 Task: Find connections with filter location Naini Tāl with filter topic #indiawith filter profile language French with filter current company MyOperator with filter school Dyal Singh College with filter industry Communications Equipment Manufacturing with filter service category Life Insurance with filter keywords title Bookkeeper
Action: Mouse moved to (476, 76)
Screenshot: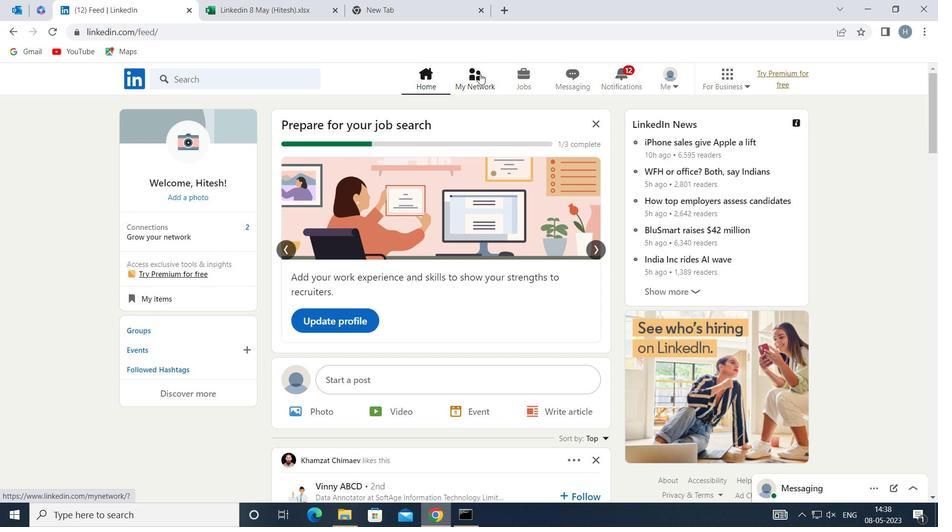 
Action: Mouse pressed left at (476, 76)
Screenshot: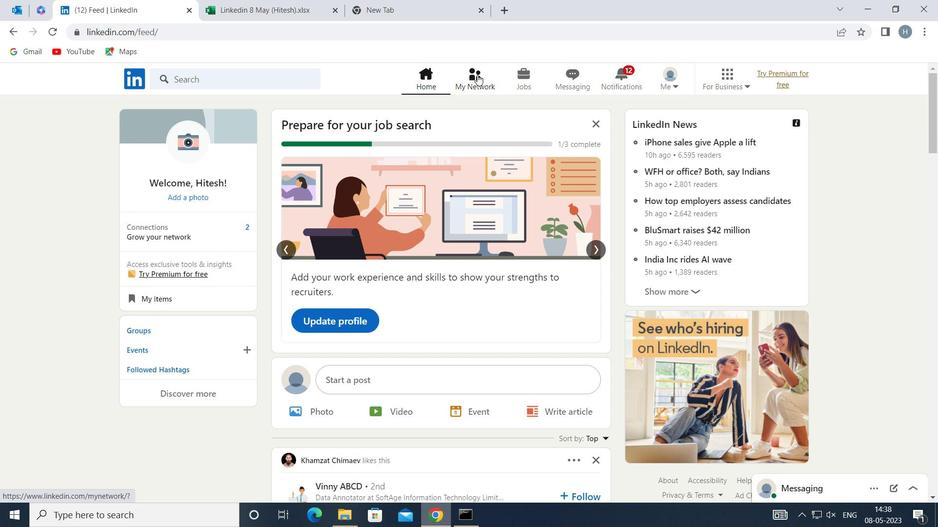 
Action: Mouse moved to (258, 146)
Screenshot: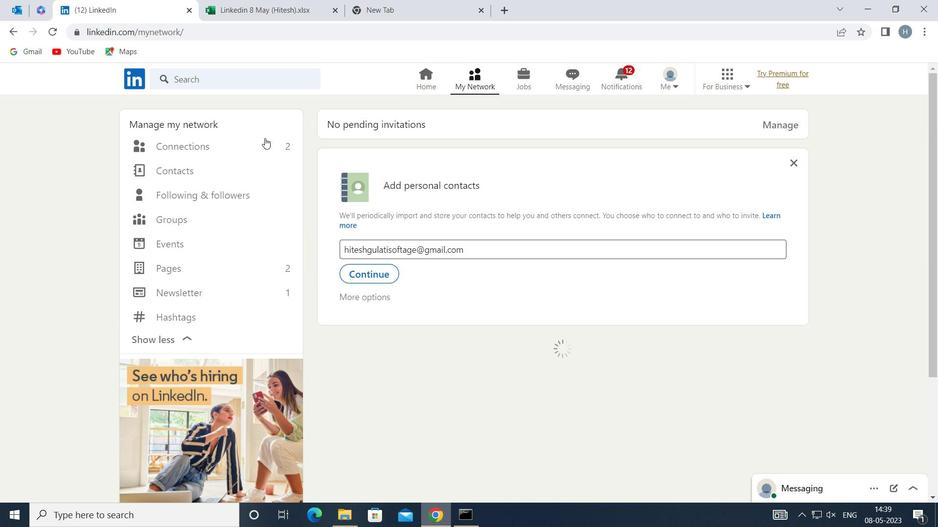 
Action: Mouse pressed left at (258, 146)
Screenshot: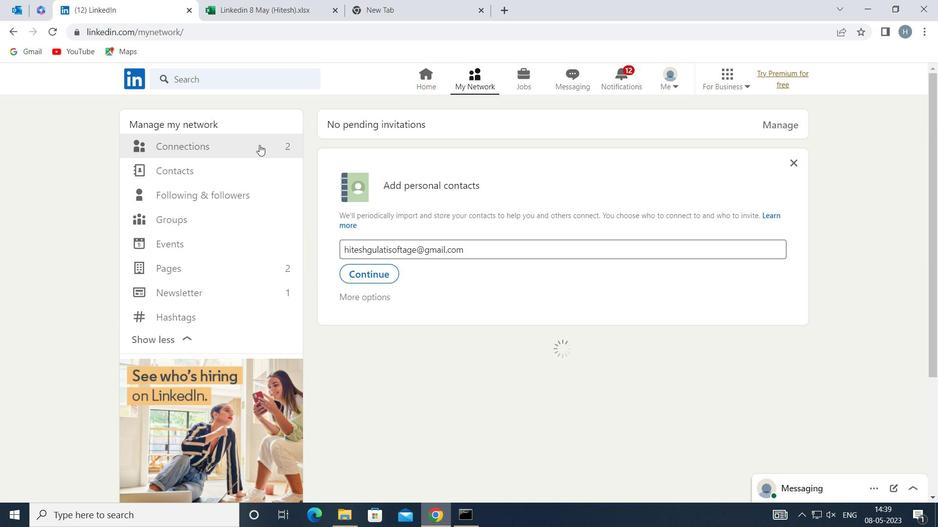 
Action: Mouse moved to (550, 147)
Screenshot: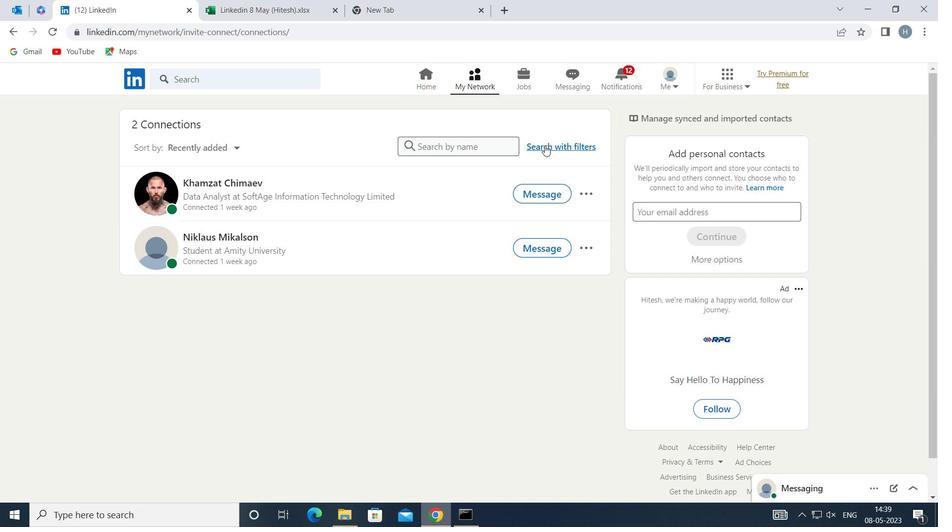 
Action: Mouse pressed left at (550, 147)
Screenshot: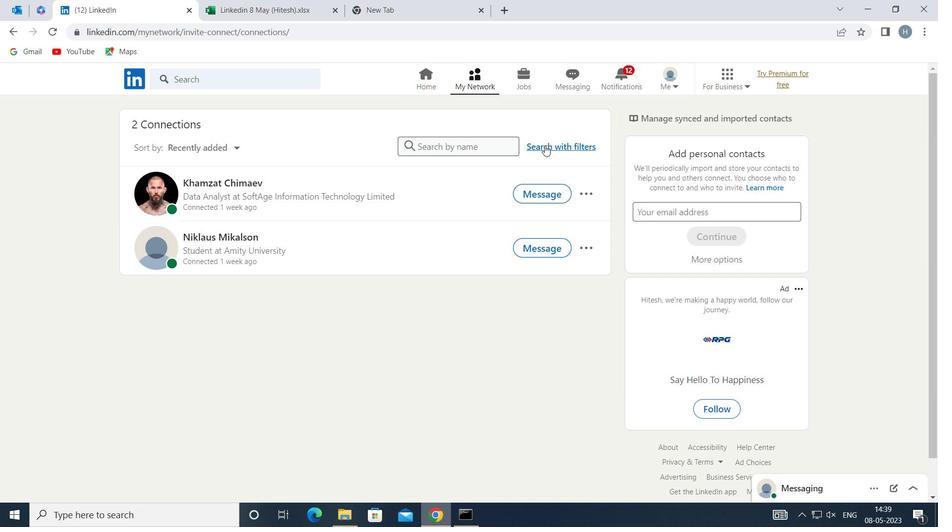 
Action: Mouse moved to (510, 113)
Screenshot: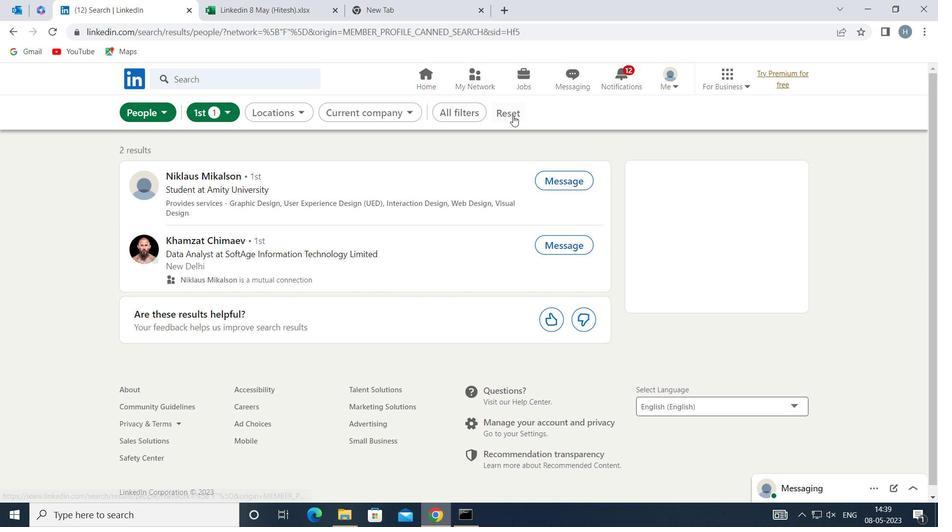 
Action: Mouse pressed left at (510, 113)
Screenshot: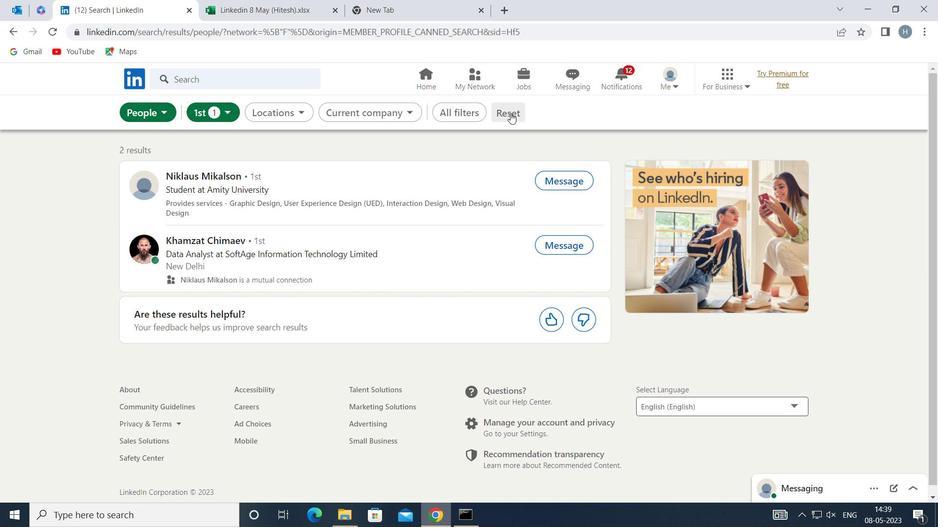 
Action: Mouse moved to (501, 111)
Screenshot: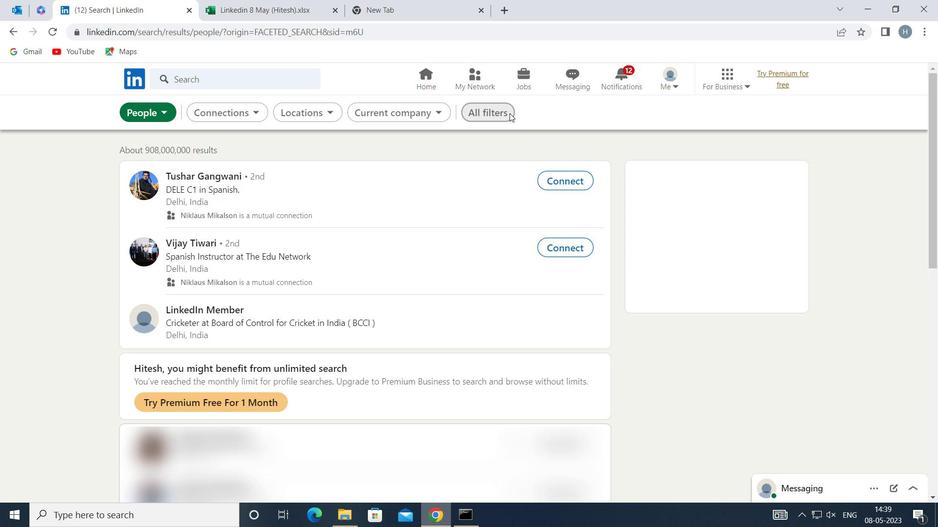 
Action: Mouse pressed left at (501, 111)
Screenshot: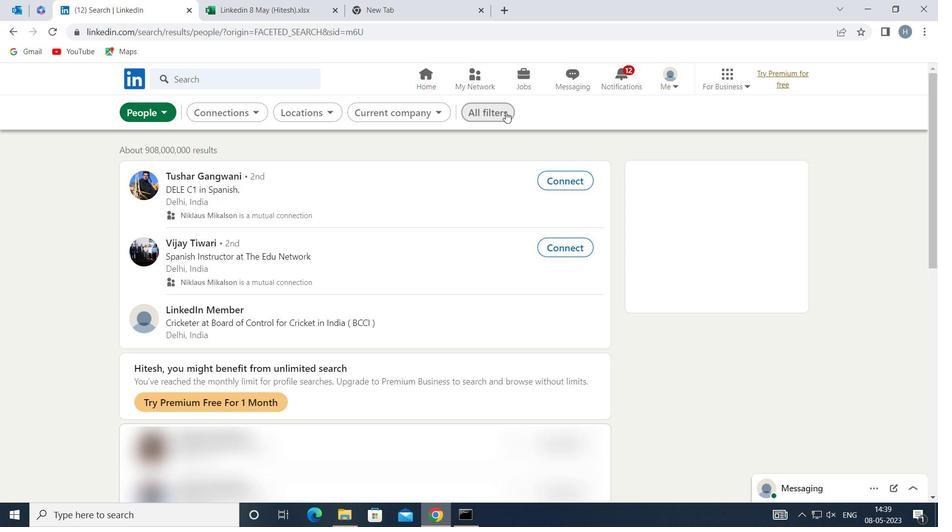 
Action: Mouse moved to (728, 234)
Screenshot: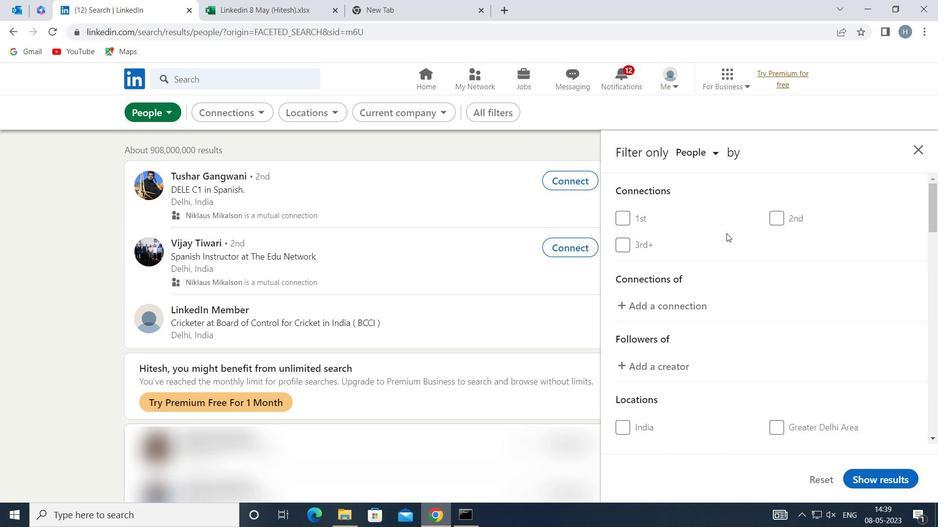 
Action: Mouse scrolled (728, 234) with delta (0, 0)
Screenshot: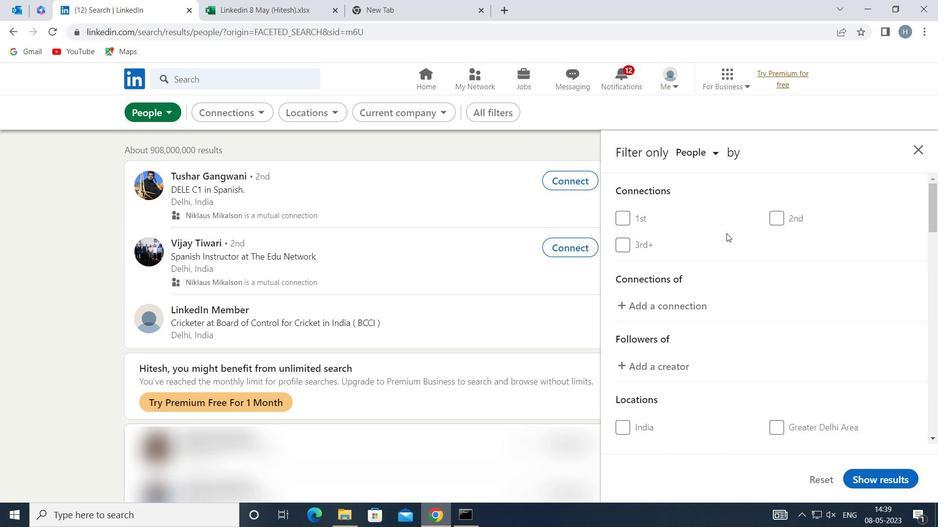 
Action: Mouse scrolled (728, 234) with delta (0, 0)
Screenshot: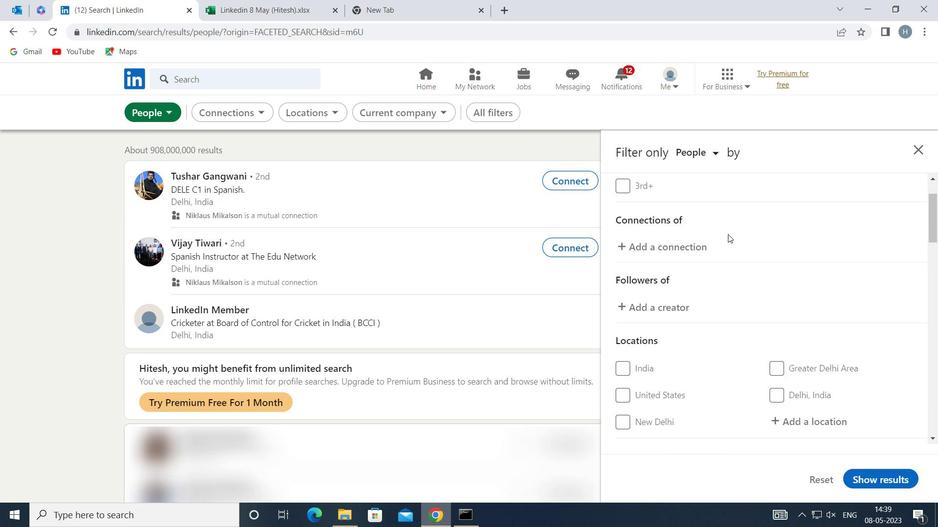 
Action: Mouse moved to (729, 234)
Screenshot: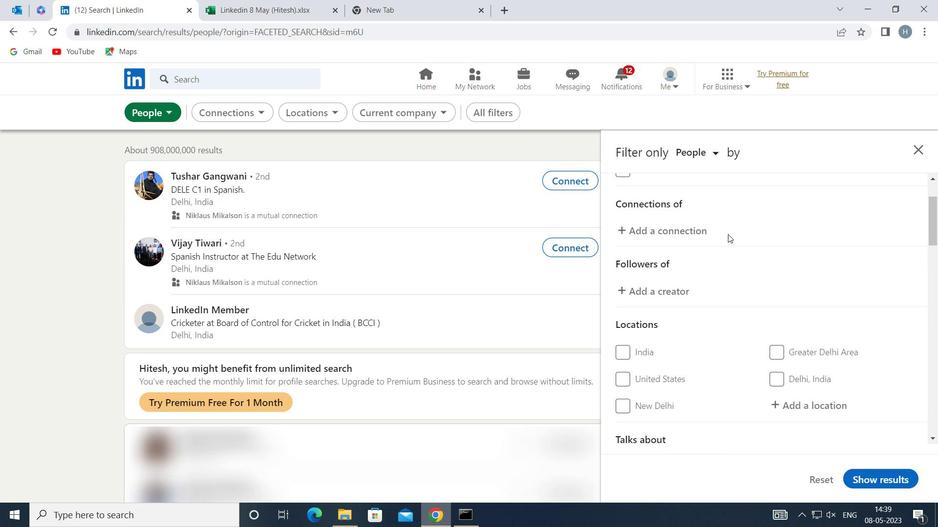 
Action: Mouse scrolled (729, 234) with delta (0, 0)
Screenshot: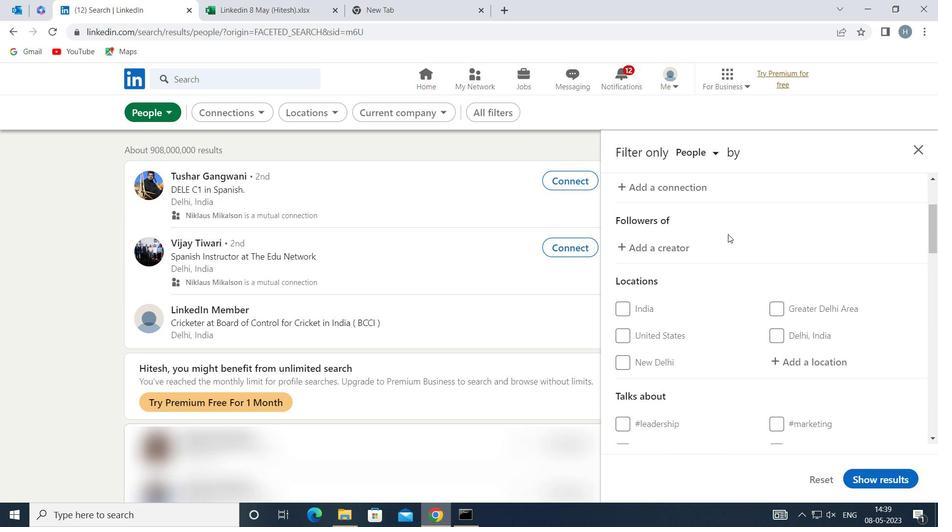 
Action: Mouse moved to (812, 290)
Screenshot: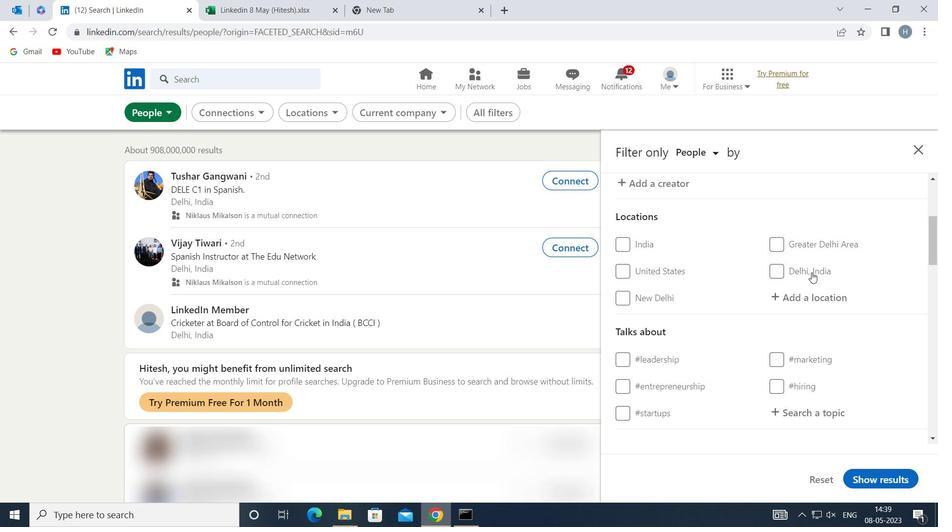 
Action: Mouse pressed left at (812, 290)
Screenshot: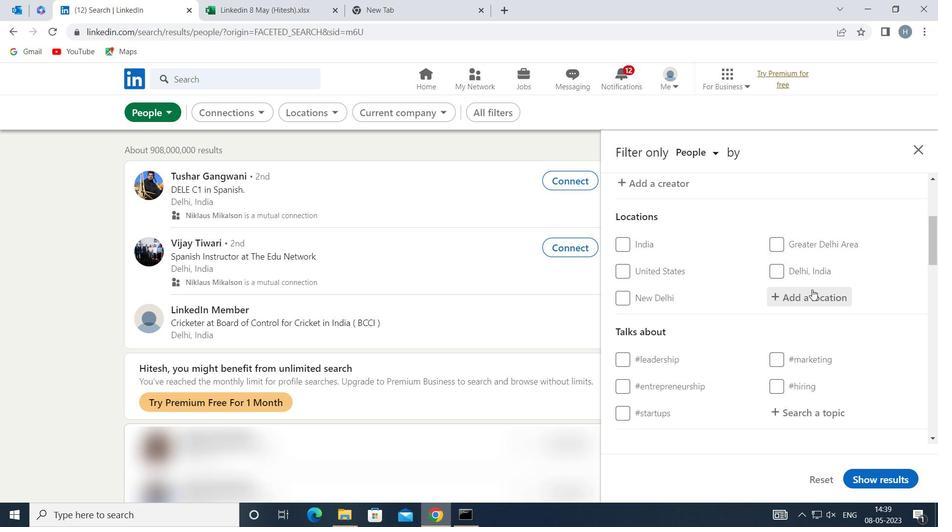 
Action: Key pressed <Key.shift>NAINI<Key.space><Key.shift>TA
Screenshot: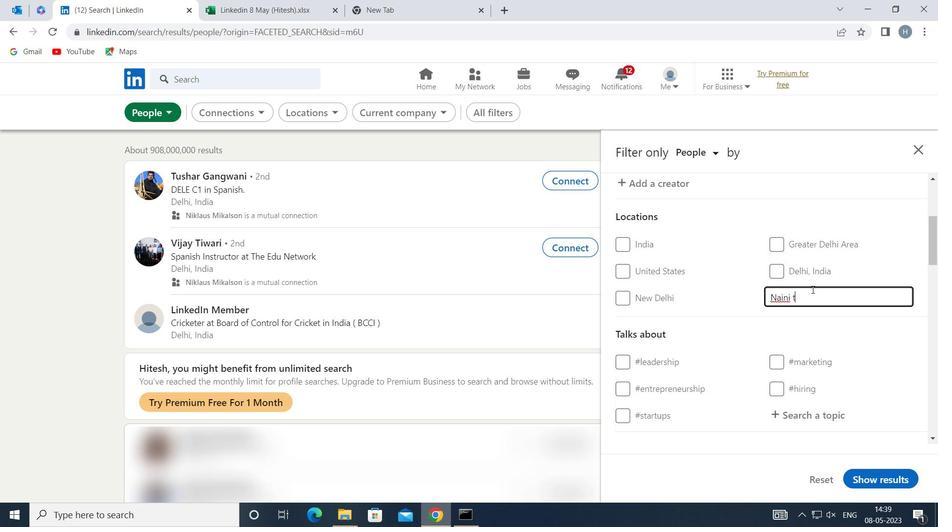 
Action: Mouse moved to (812, 290)
Screenshot: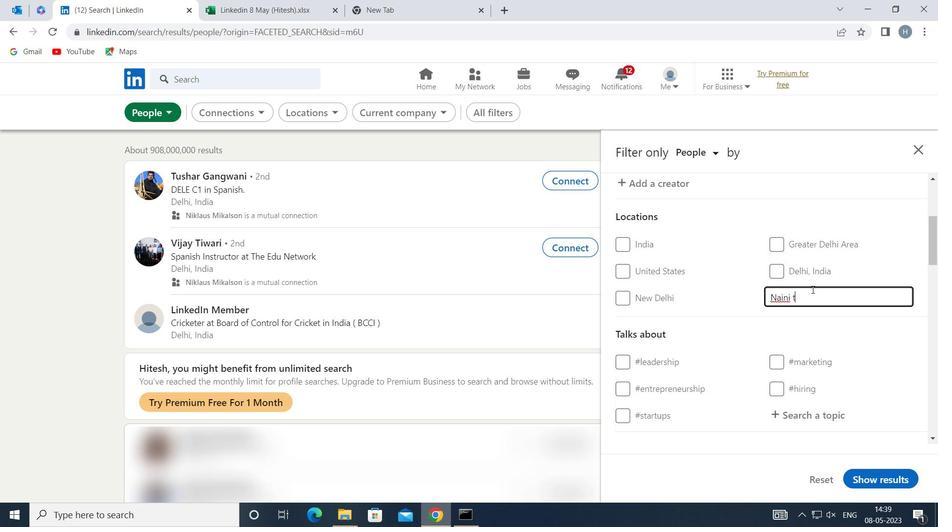 
Action: Key pressed L
Screenshot: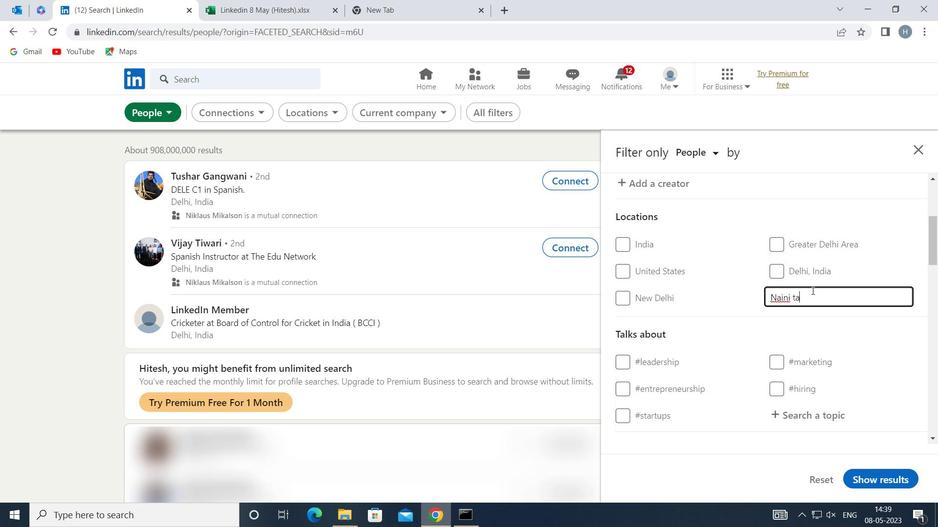 
Action: Mouse moved to (845, 312)
Screenshot: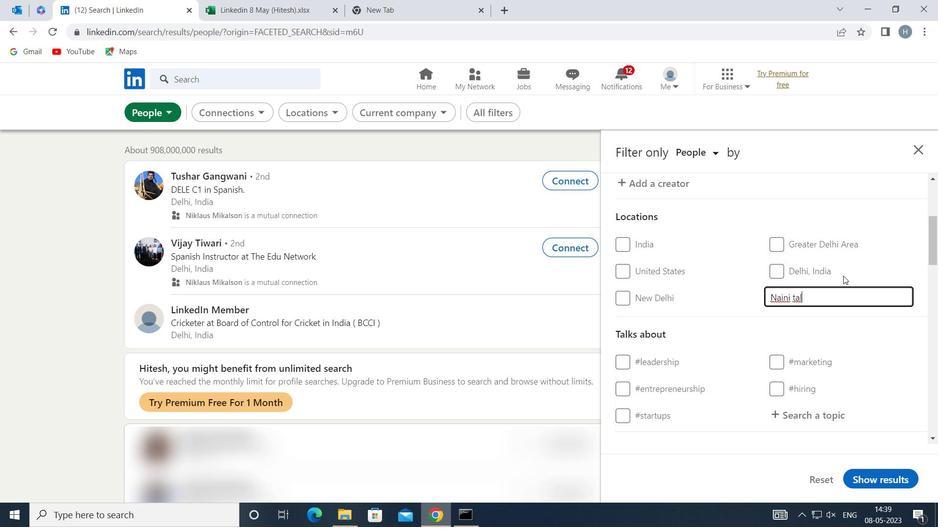 
Action: Mouse pressed left at (845, 312)
Screenshot: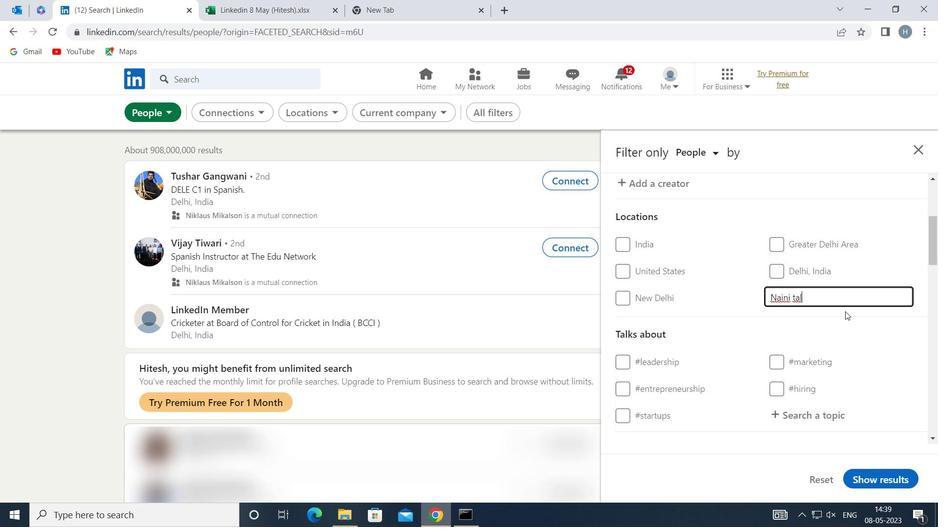 
Action: Mouse moved to (832, 301)
Screenshot: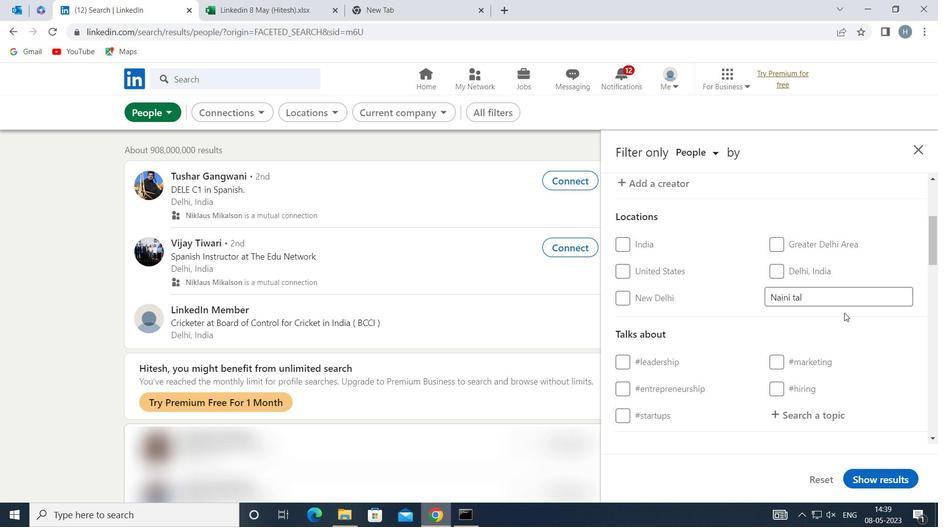 
Action: Mouse scrolled (832, 300) with delta (0, 0)
Screenshot: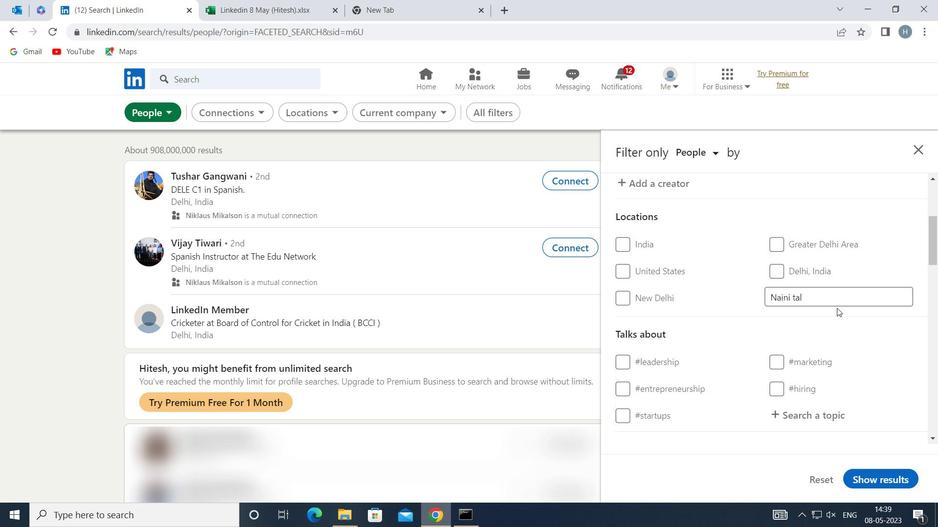
Action: Mouse moved to (816, 349)
Screenshot: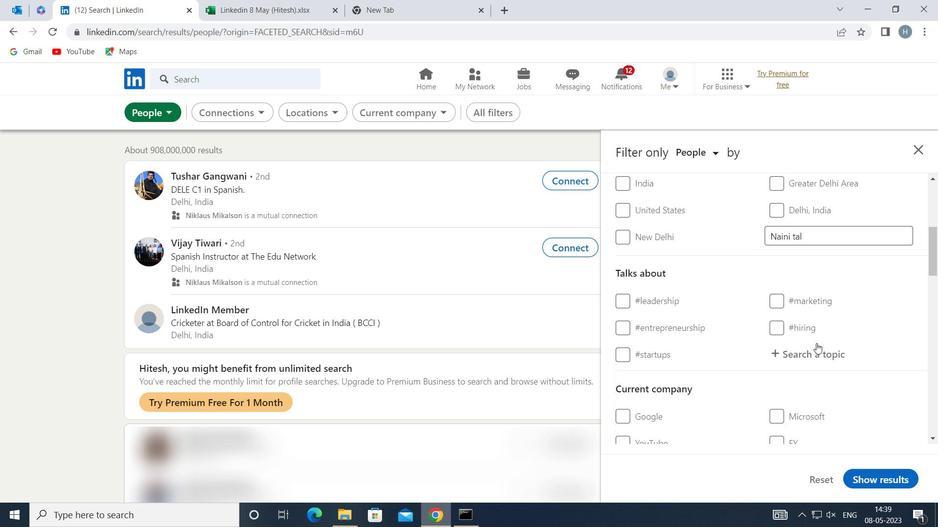 
Action: Mouse pressed left at (816, 349)
Screenshot: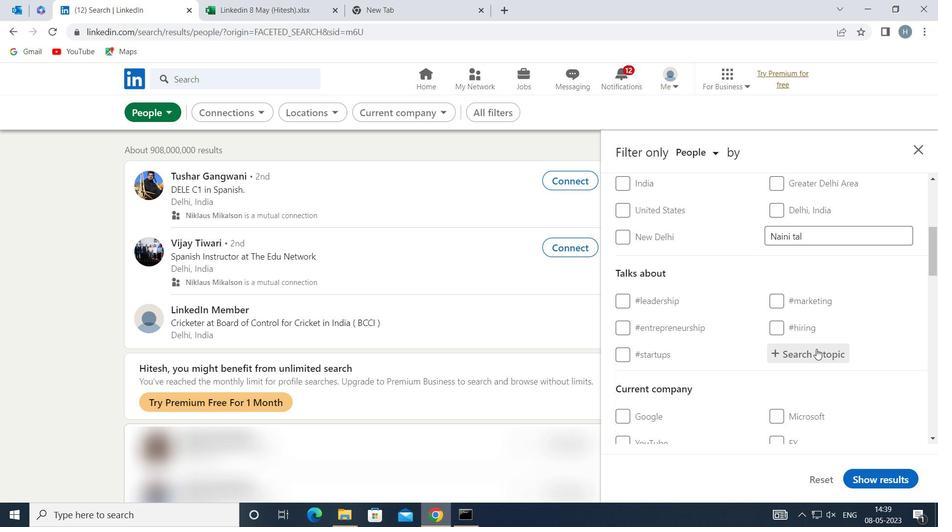 
Action: Mouse moved to (816, 349)
Screenshot: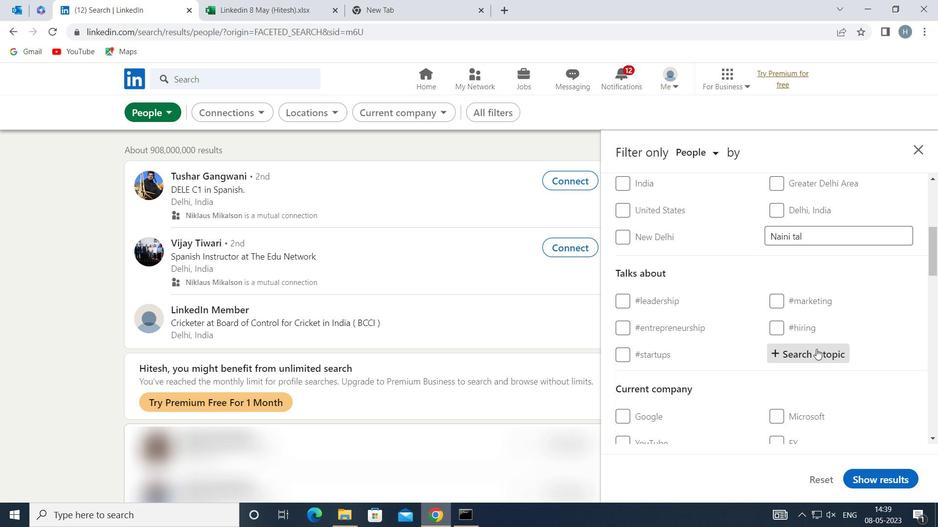 
Action: Key pressed INDIA
Screenshot: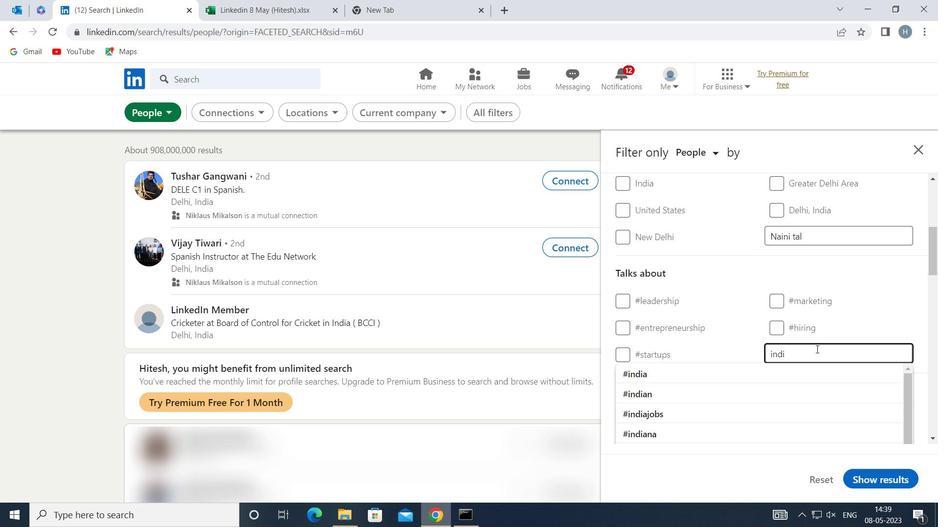 
Action: Mouse moved to (751, 369)
Screenshot: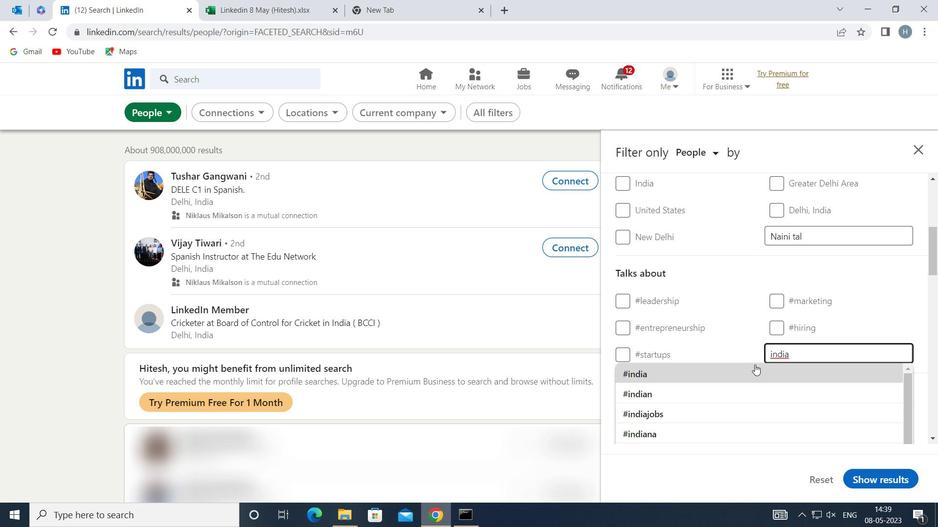 
Action: Mouse pressed left at (751, 369)
Screenshot: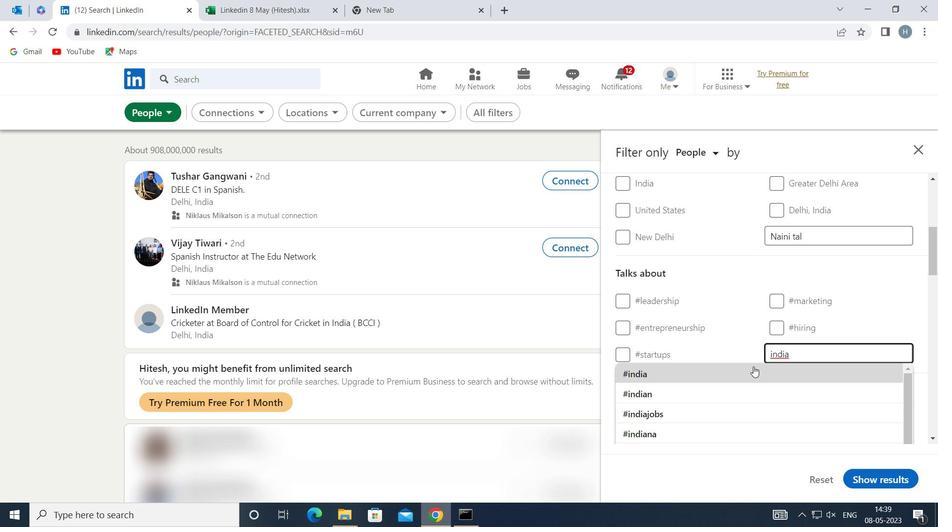 
Action: Mouse moved to (761, 341)
Screenshot: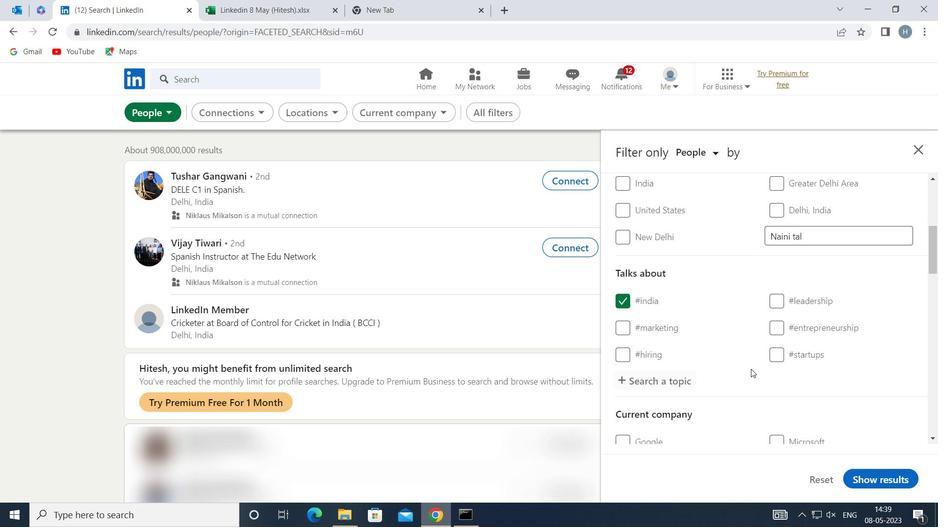
Action: Mouse scrolled (761, 341) with delta (0, 0)
Screenshot: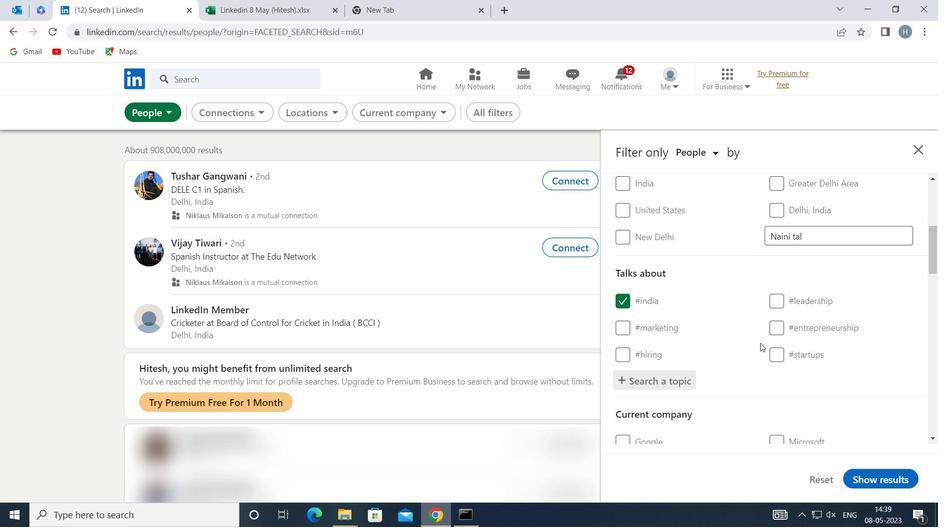 
Action: Mouse scrolled (761, 341) with delta (0, 0)
Screenshot: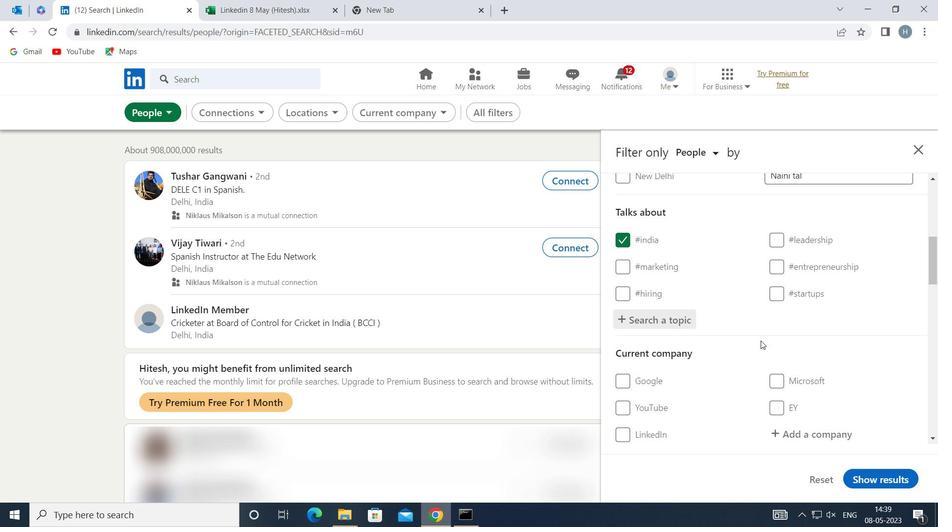 
Action: Mouse scrolled (761, 341) with delta (0, 0)
Screenshot: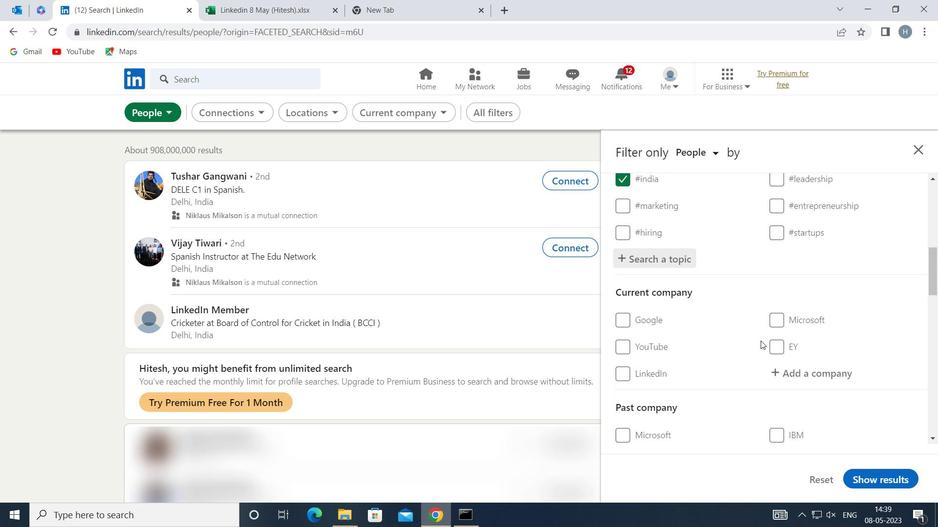 
Action: Mouse scrolled (761, 341) with delta (0, 0)
Screenshot: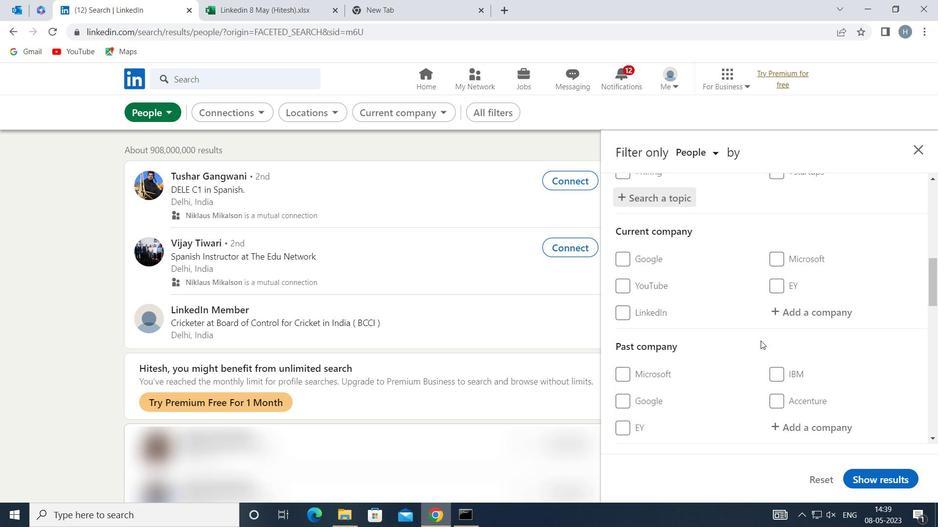 
Action: Mouse scrolled (761, 341) with delta (0, 0)
Screenshot: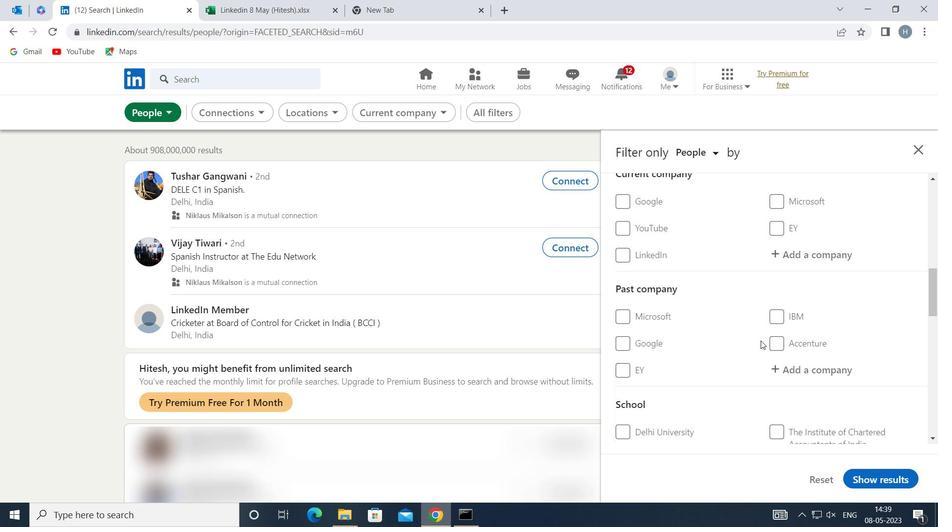 
Action: Mouse scrolled (761, 341) with delta (0, 0)
Screenshot: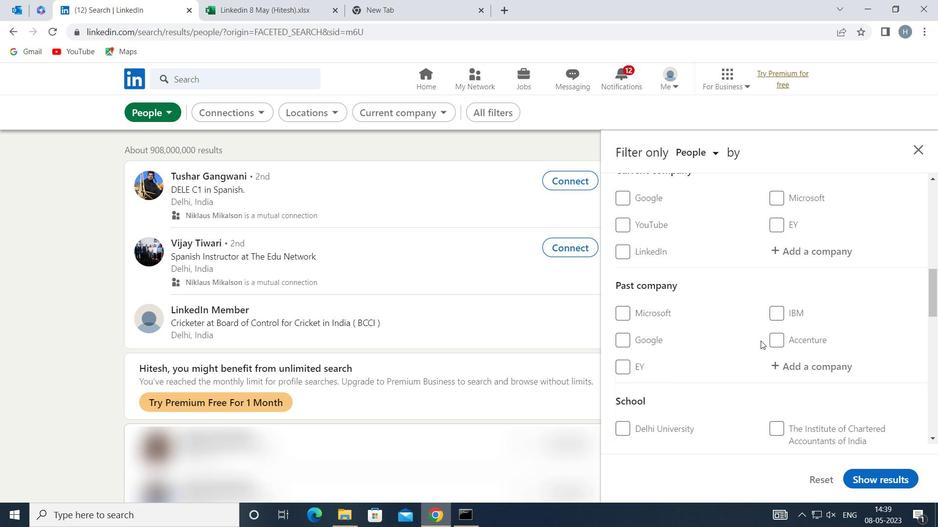 
Action: Mouse scrolled (761, 341) with delta (0, 0)
Screenshot: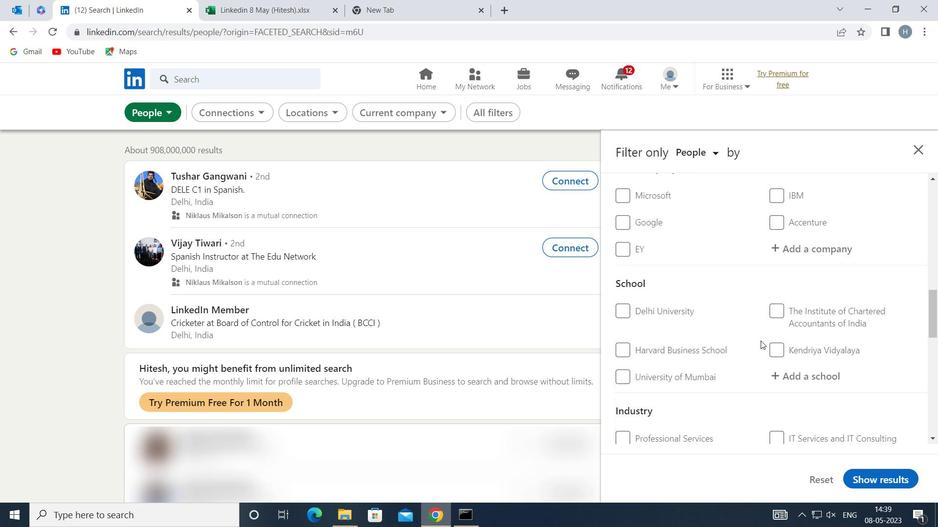 
Action: Mouse scrolled (761, 341) with delta (0, 0)
Screenshot: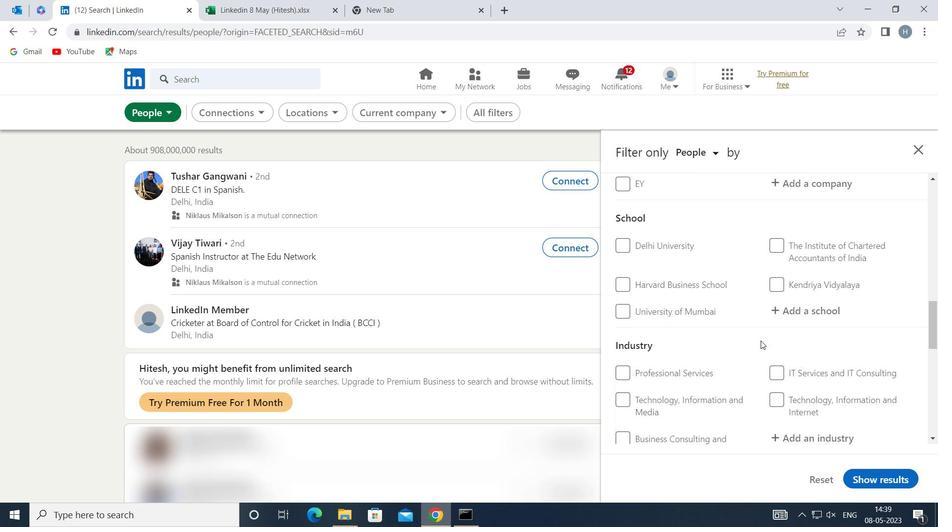 
Action: Mouse scrolled (761, 341) with delta (0, 0)
Screenshot: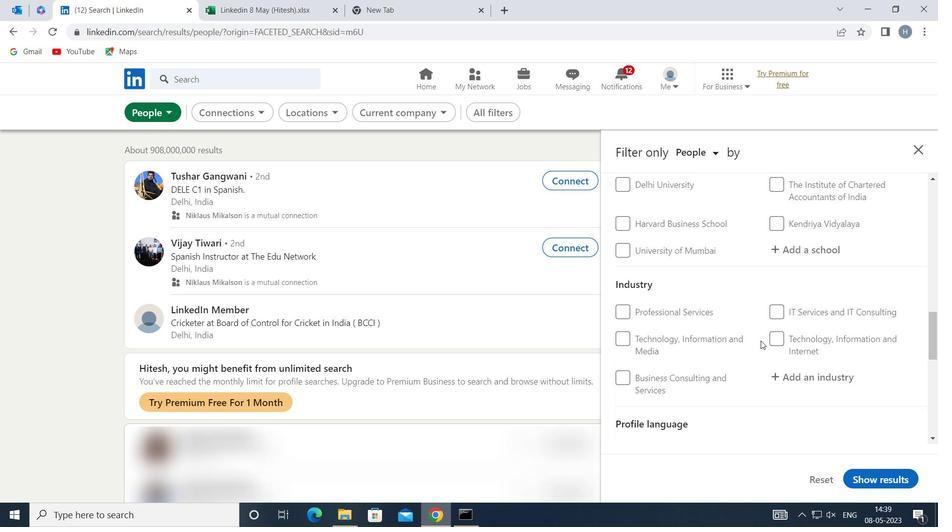 
Action: Mouse scrolled (761, 341) with delta (0, 0)
Screenshot: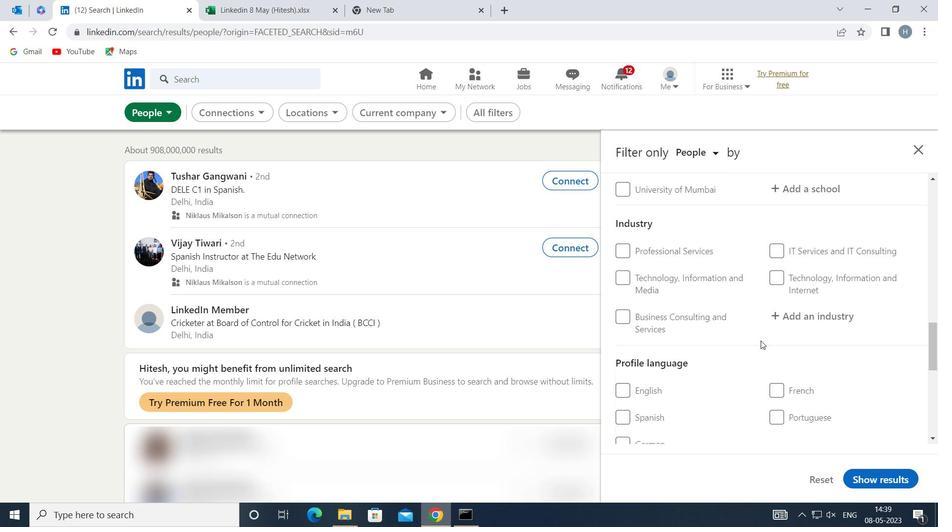 
Action: Mouse moved to (775, 333)
Screenshot: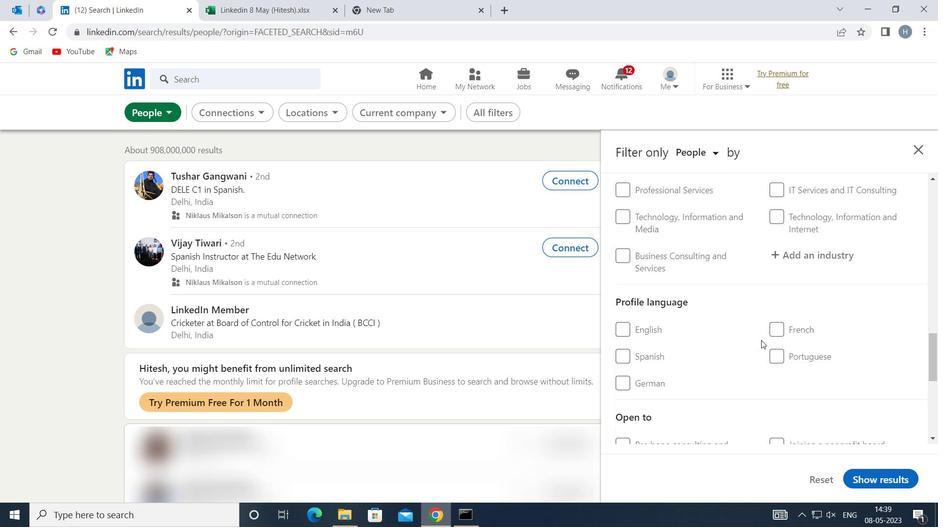
Action: Mouse pressed left at (775, 333)
Screenshot: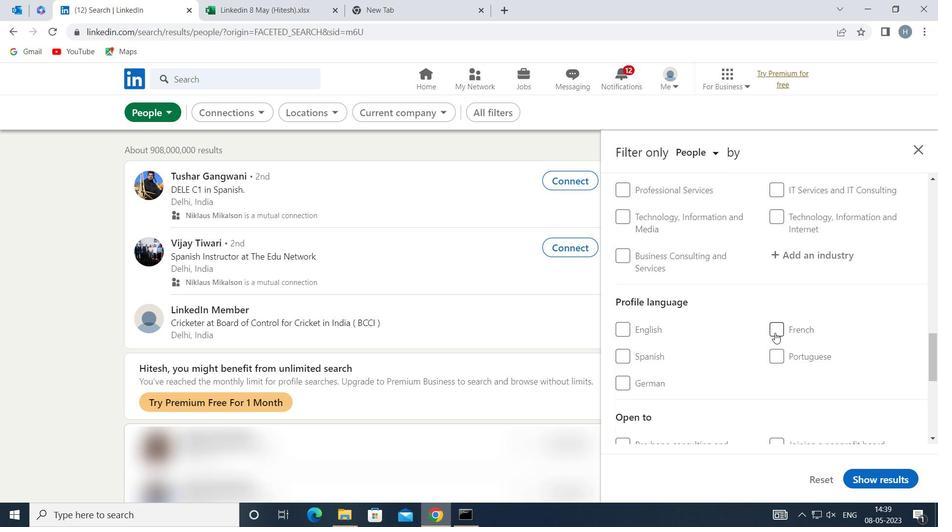 
Action: Mouse moved to (739, 350)
Screenshot: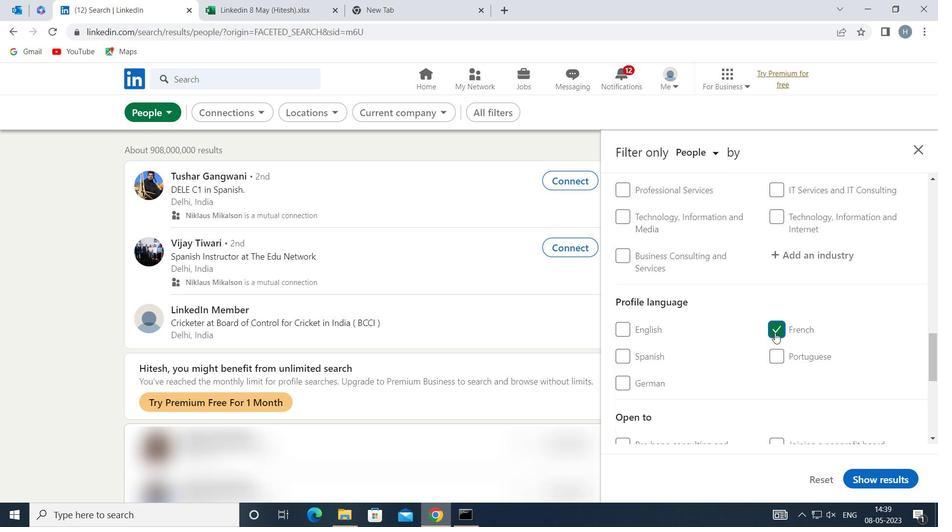 
Action: Mouse scrolled (739, 350) with delta (0, 0)
Screenshot: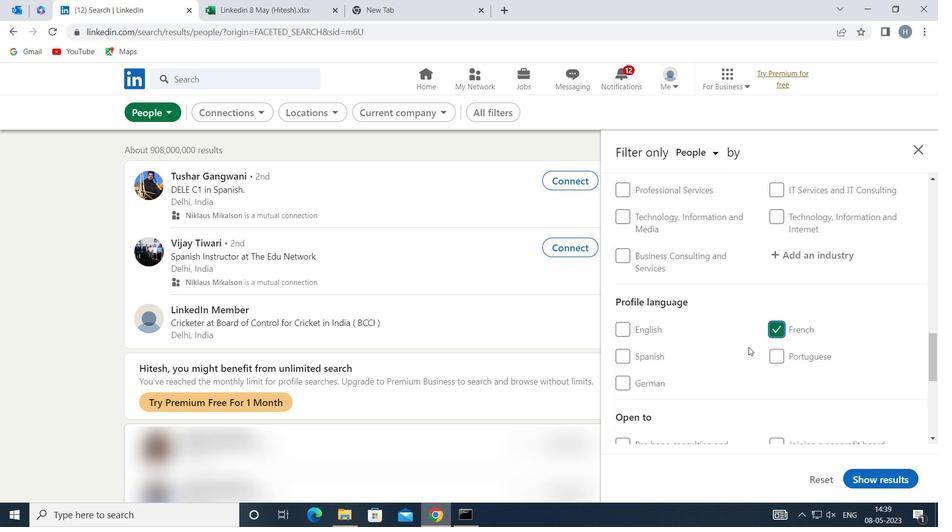 
Action: Mouse moved to (737, 350)
Screenshot: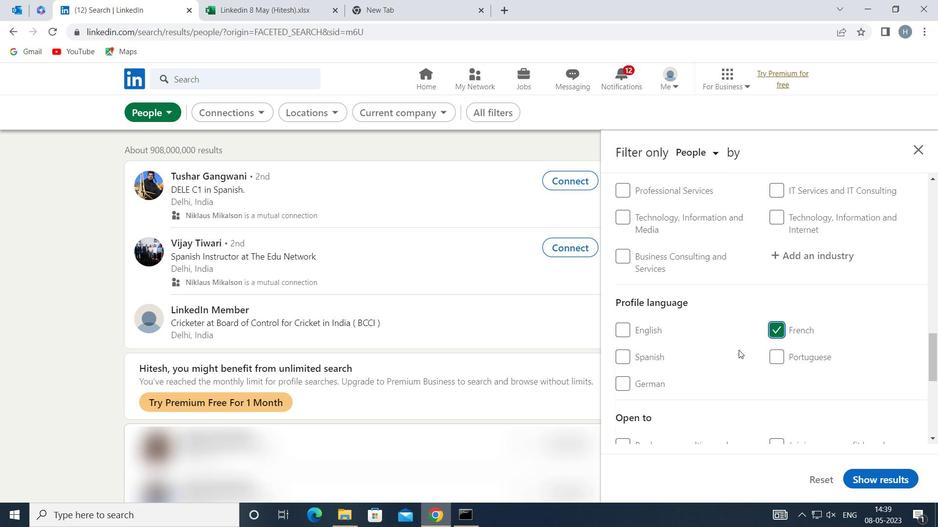 
Action: Mouse scrolled (737, 350) with delta (0, 0)
Screenshot: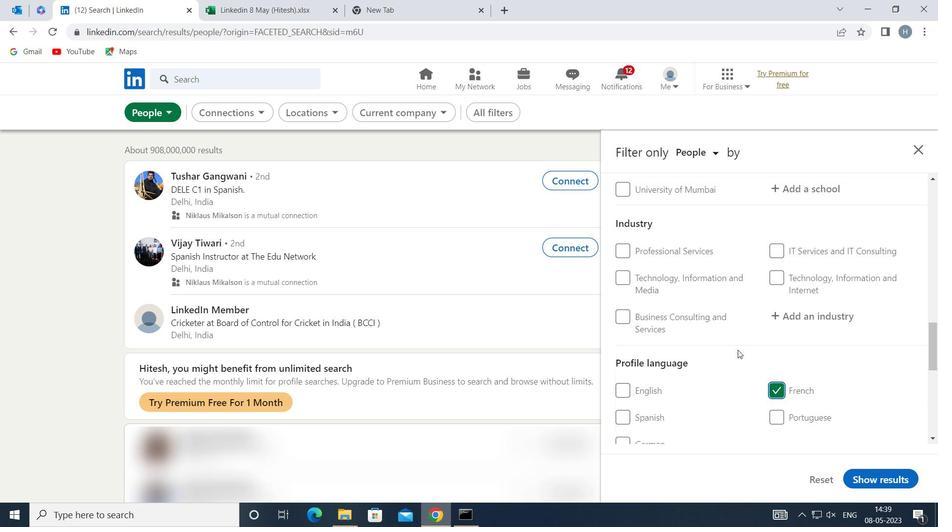 
Action: Mouse scrolled (737, 350) with delta (0, 0)
Screenshot: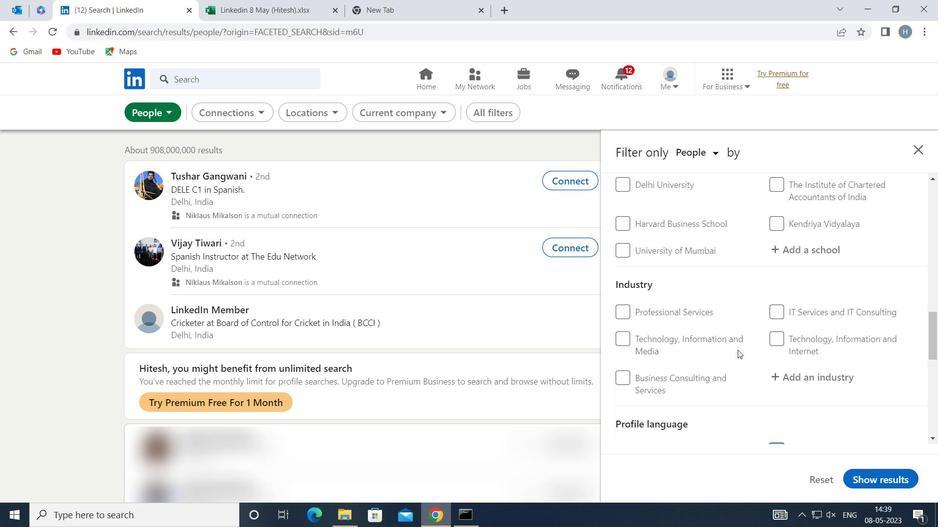 
Action: Mouse scrolled (737, 350) with delta (0, 0)
Screenshot: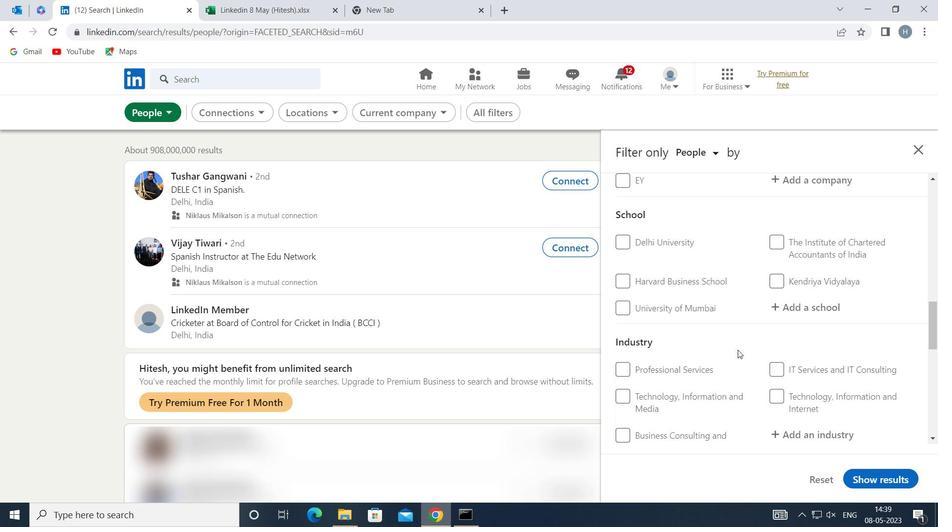 
Action: Mouse moved to (737, 350)
Screenshot: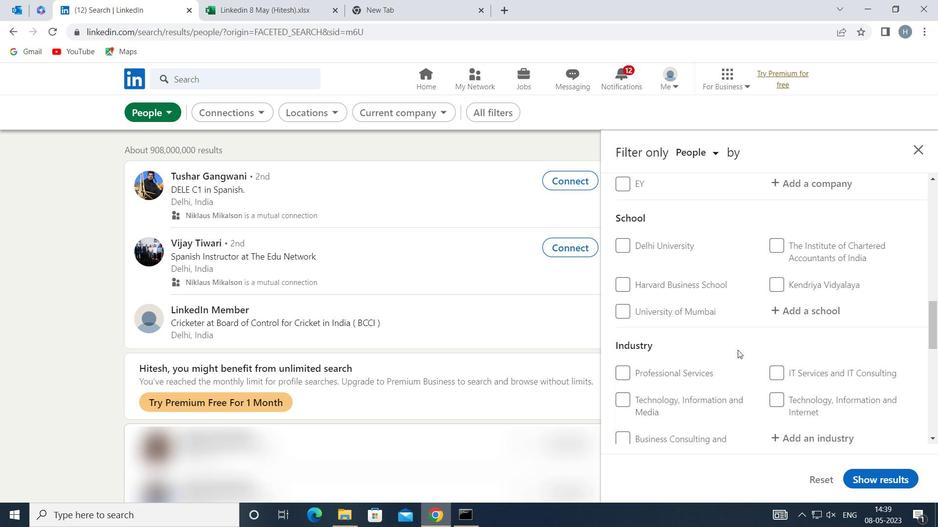 
Action: Mouse scrolled (737, 350) with delta (0, 0)
Screenshot: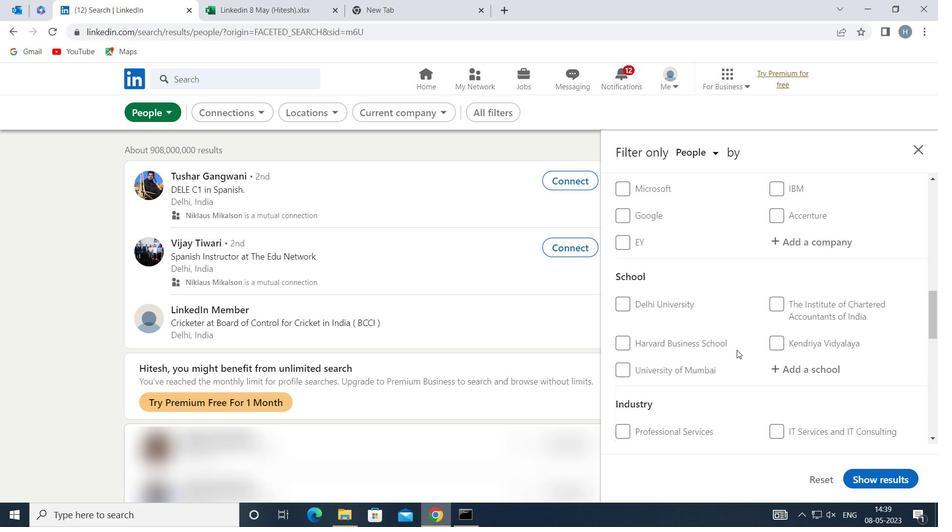 
Action: Mouse moved to (735, 350)
Screenshot: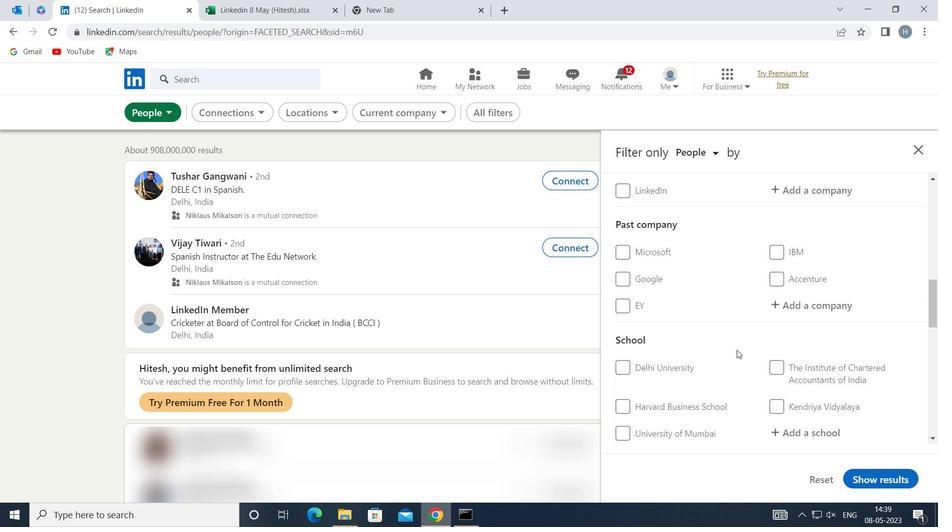 
Action: Mouse scrolled (735, 350) with delta (0, 0)
Screenshot: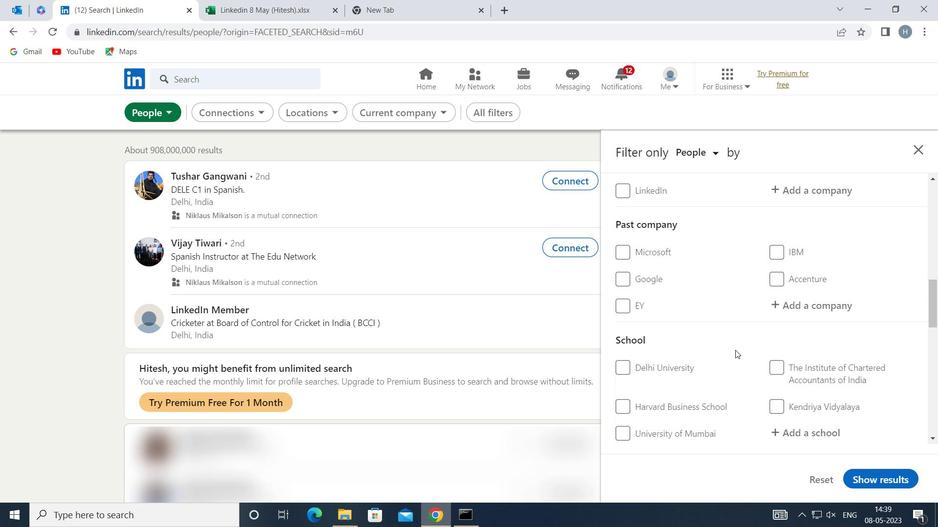 
Action: Mouse moved to (734, 350)
Screenshot: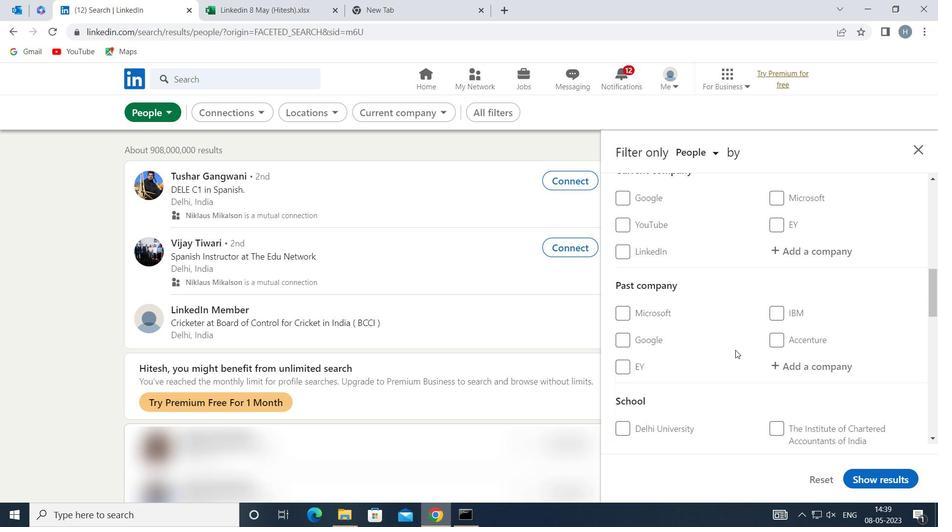 
Action: Mouse scrolled (734, 350) with delta (0, 0)
Screenshot: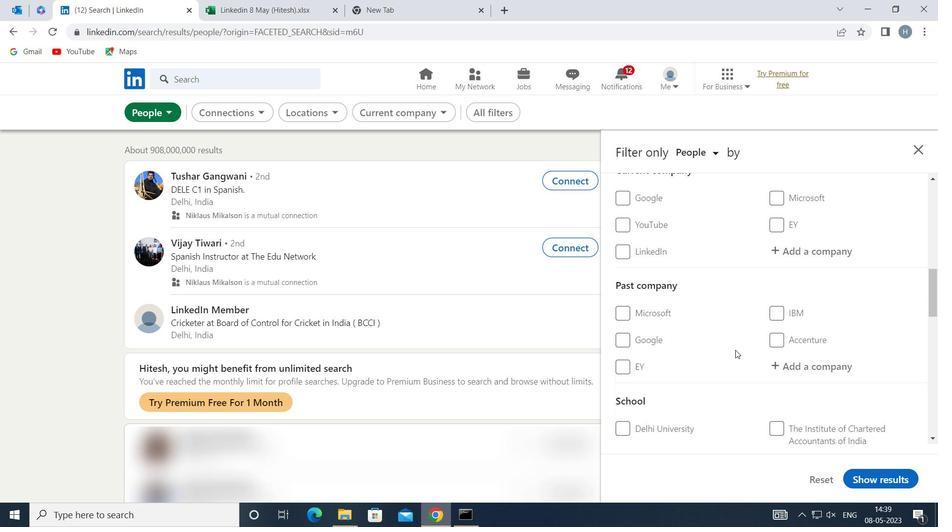 
Action: Mouse moved to (806, 311)
Screenshot: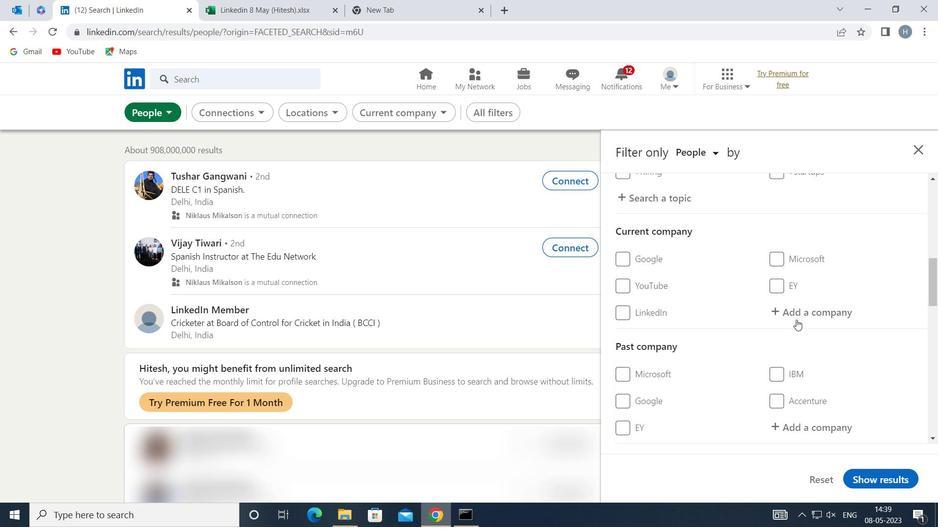 
Action: Mouse pressed left at (806, 311)
Screenshot: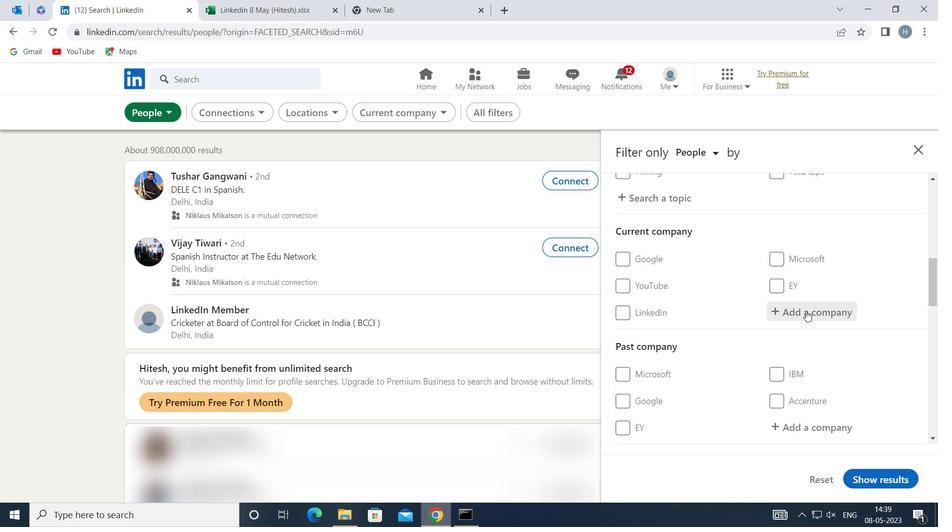 
Action: Key pressed <Key.shift>MY<Key.shift>OPERATOR
Screenshot: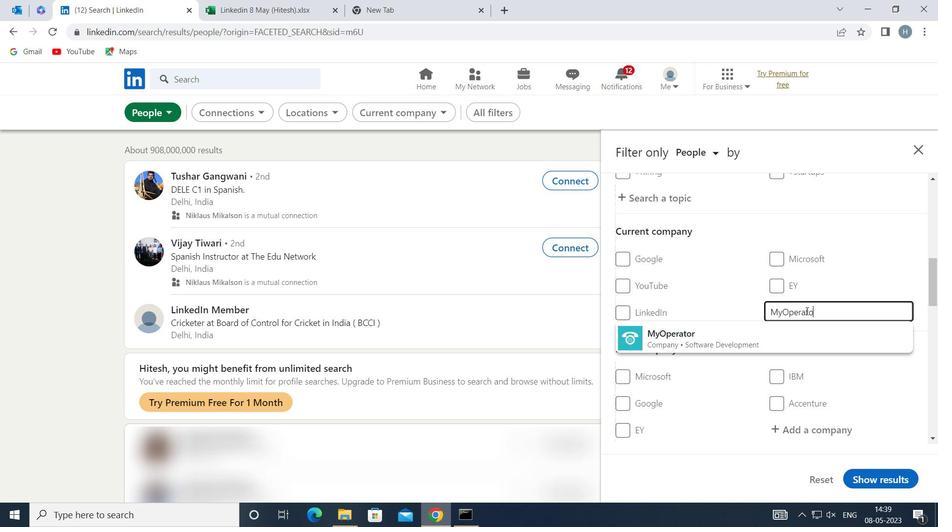 
Action: Mouse moved to (723, 333)
Screenshot: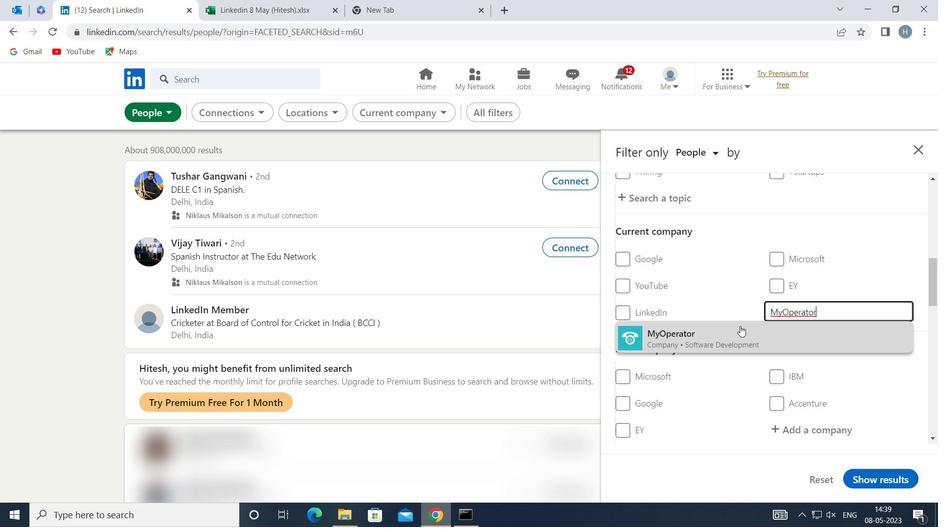 
Action: Mouse pressed left at (723, 333)
Screenshot: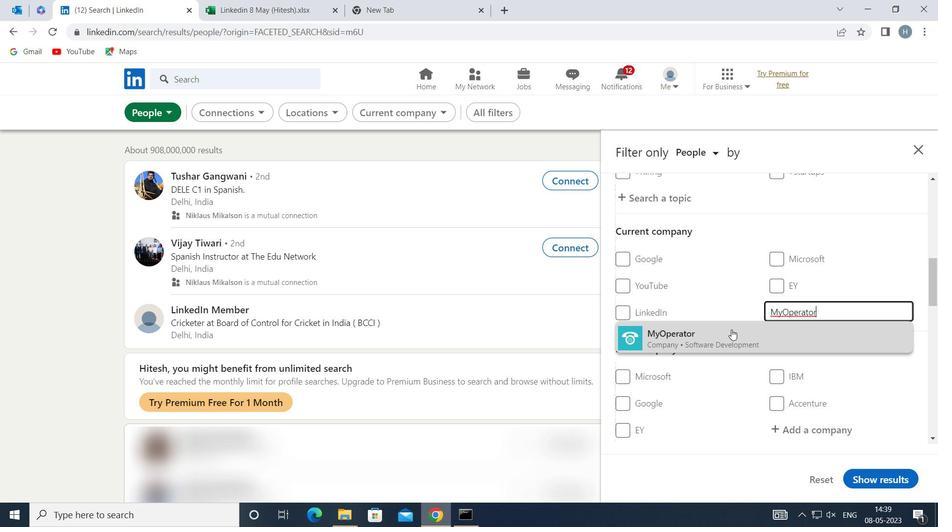 
Action: Mouse moved to (751, 305)
Screenshot: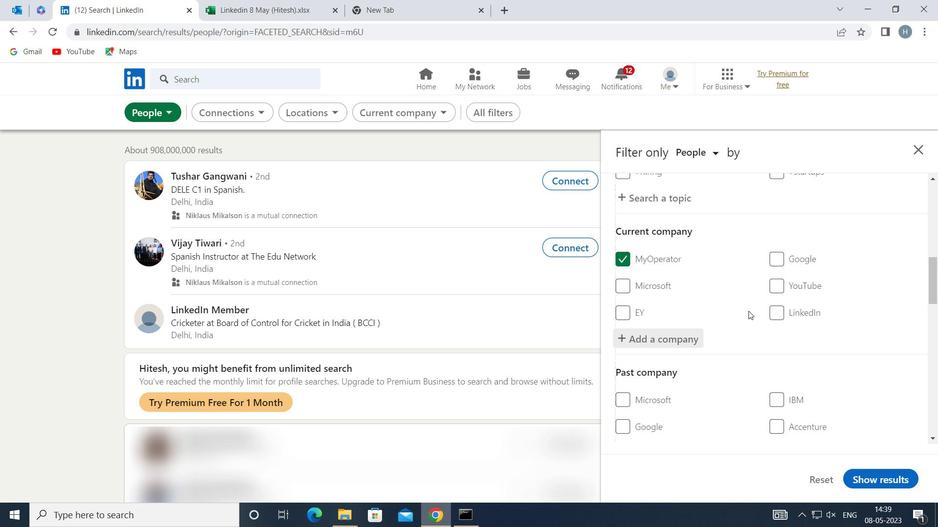 
Action: Mouse scrolled (751, 304) with delta (0, 0)
Screenshot: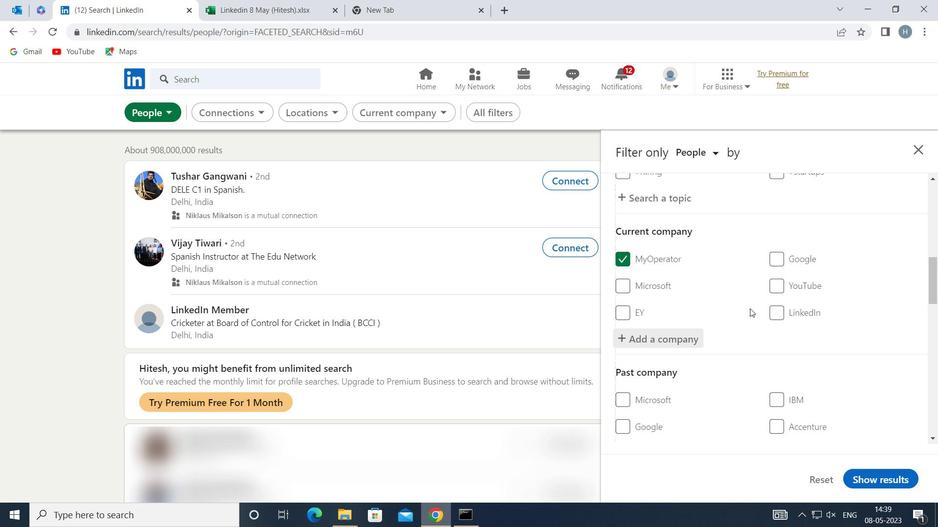 
Action: Mouse moved to (751, 300)
Screenshot: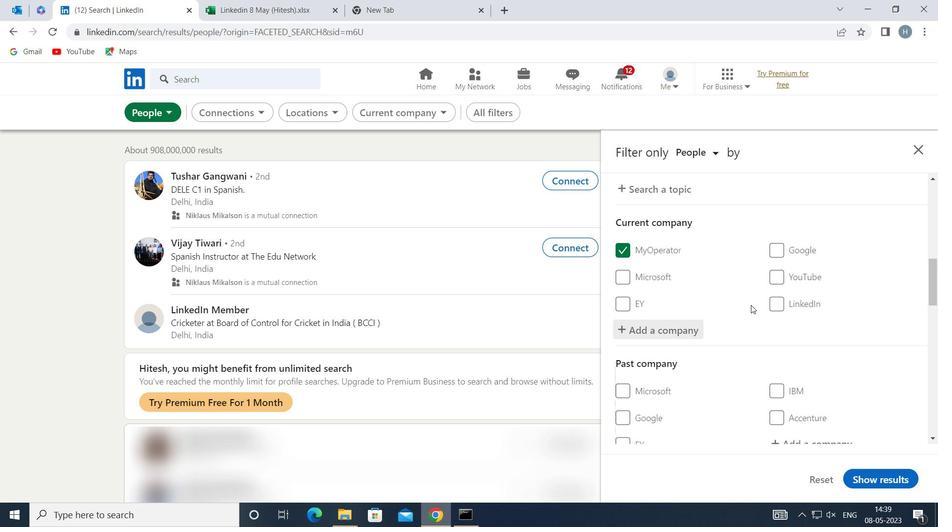 
Action: Mouse scrolled (751, 299) with delta (0, 0)
Screenshot: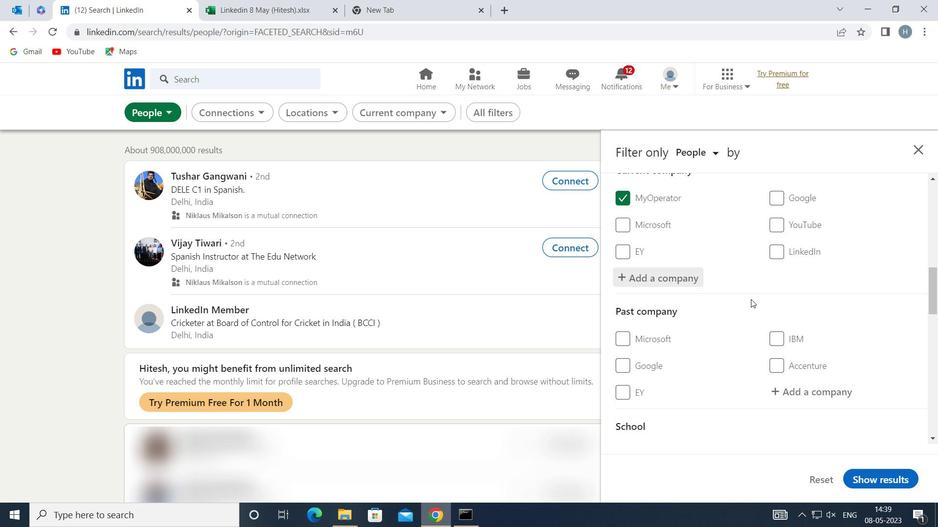
Action: Mouse scrolled (751, 299) with delta (0, 0)
Screenshot: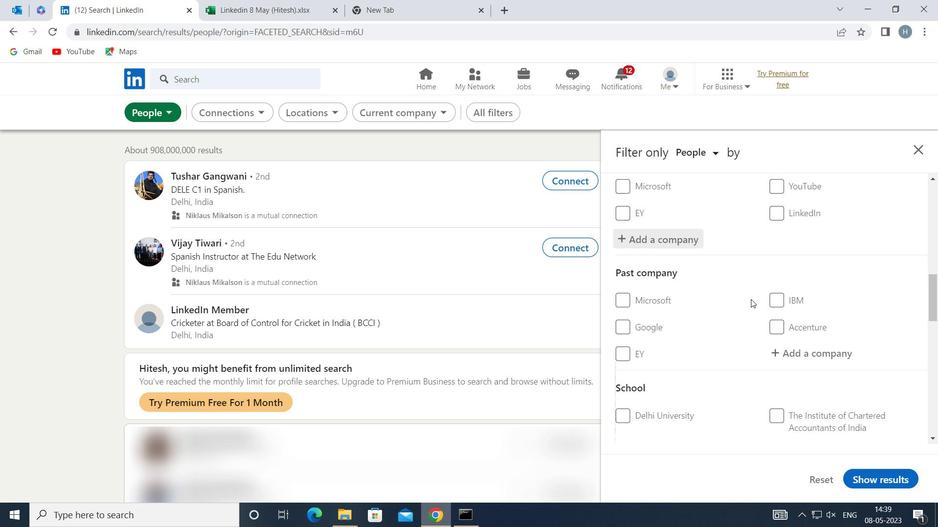 
Action: Mouse scrolled (751, 299) with delta (0, 0)
Screenshot: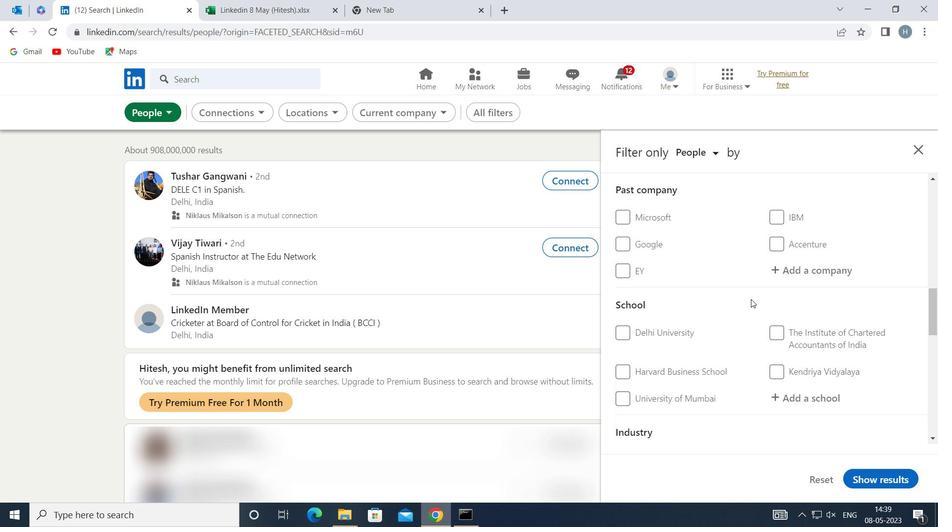 
Action: Mouse moved to (810, 330)
Screenshot: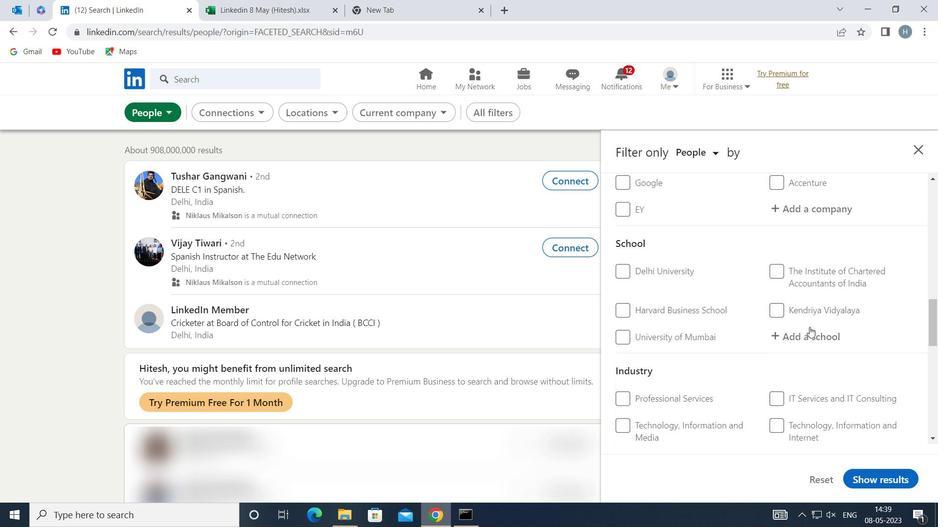 
Action: Mouse pressed left at (810, 330)
Screenshot: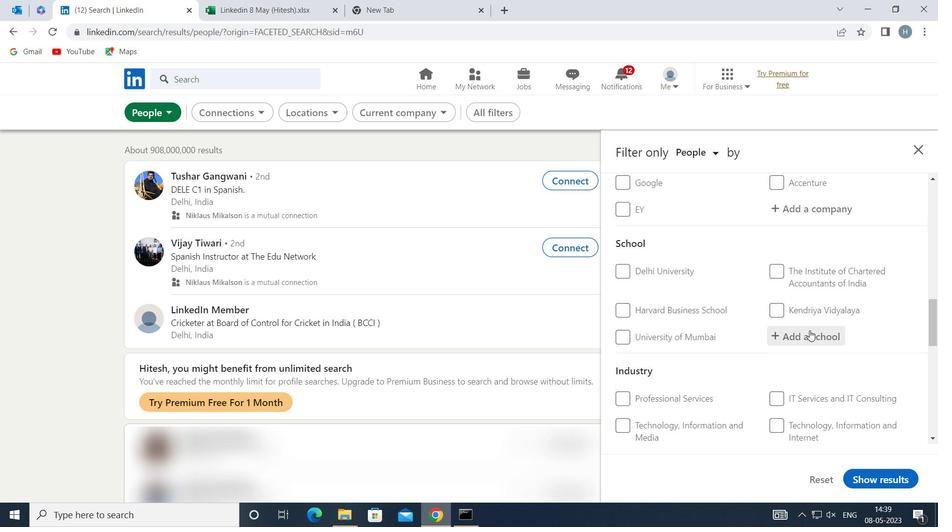 
Action: Mouse moved to (809, 331)
Screenshot: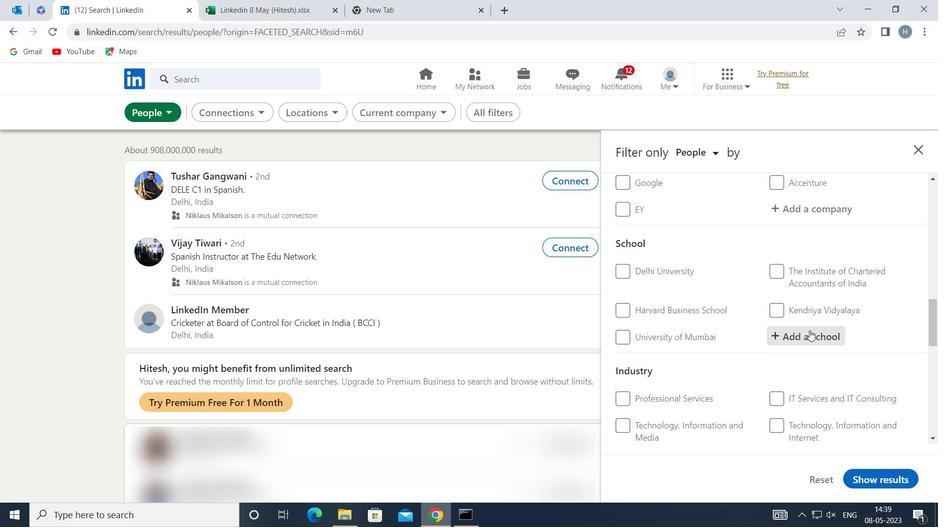 
Action: Key pressed <Key.shift><Key.shift><Key.shift><Key.shift><Key.shift>DYAL<Key.space><Key.shift>SINGH<Key.space><Key.shift>COLLEGE
Screenshot: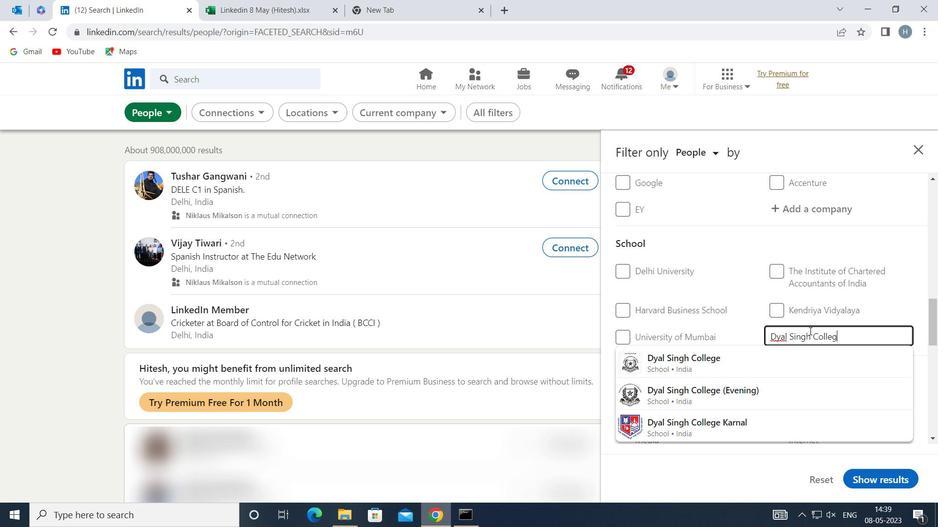 
Action: Mouse moved to (806, 356)
Screenshot: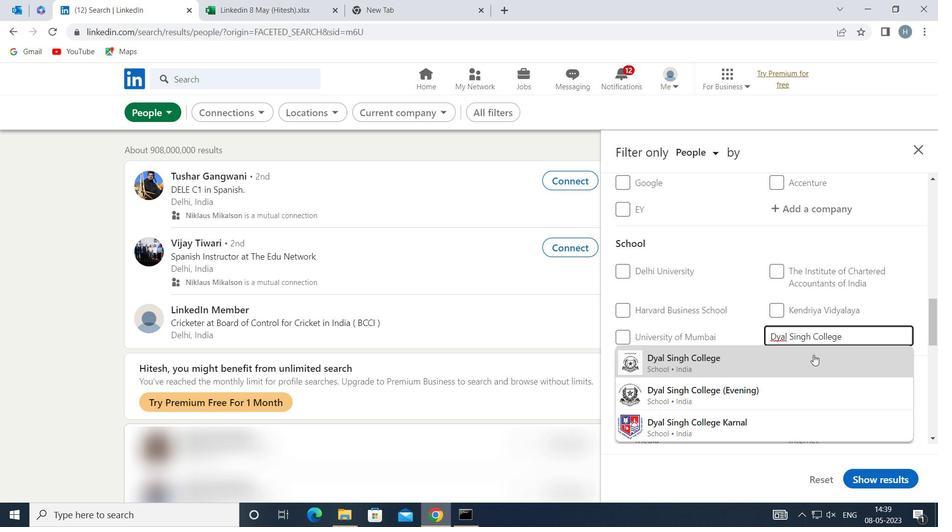 
Action: Mouse pressed left at (806, 356)
Screenshot: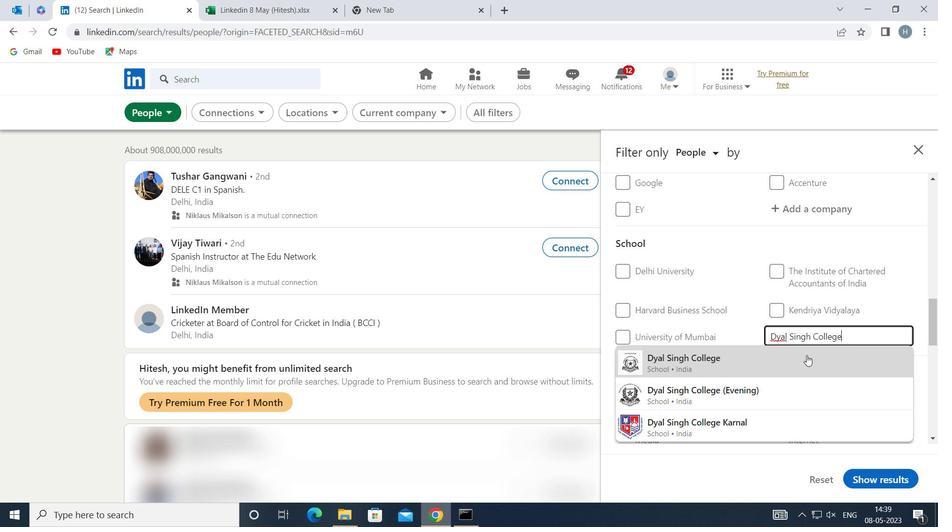 
Action: Mouse moved to (801, 354)
Screenshot: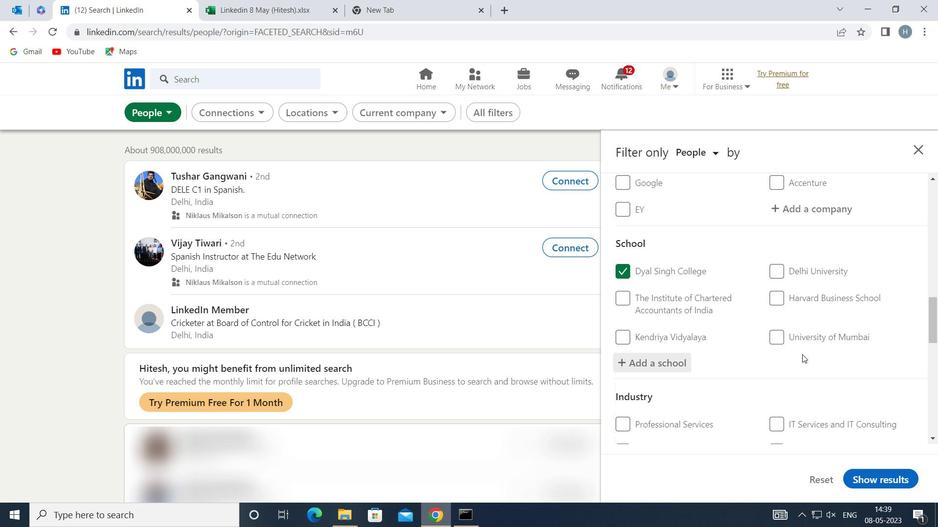 
Action: Mouse scrolled (801, 354) with delta (0, 0)
Screenshot: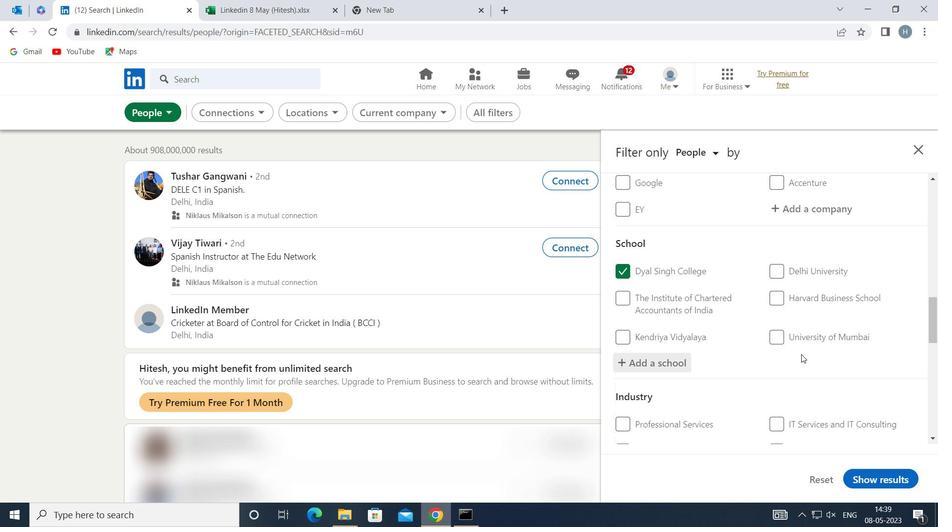 
Action: Mouse scrolled (801, 354) with delta (0, 0)
Screenshot: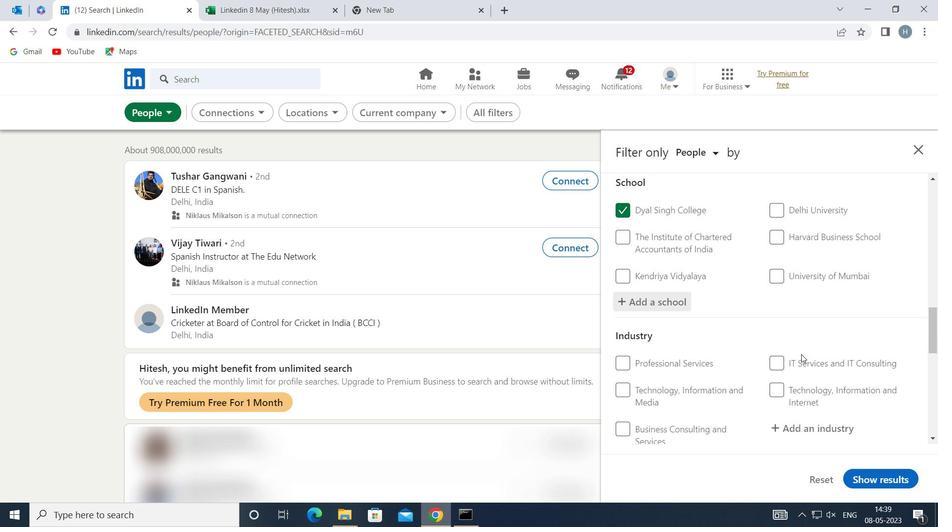 
Action: Mouse moved to (823, 368)
Screenshot: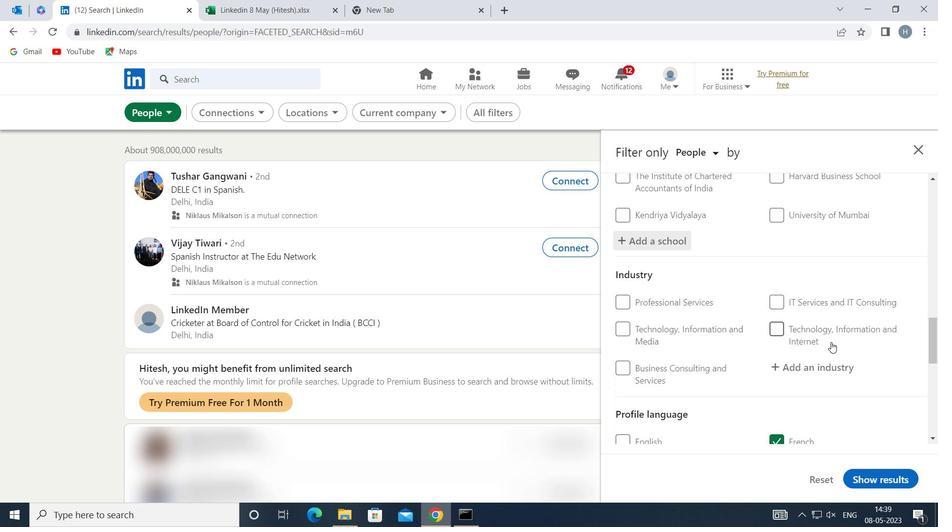 
Action: Mouse pressed left at (823, 368)
Screenshot: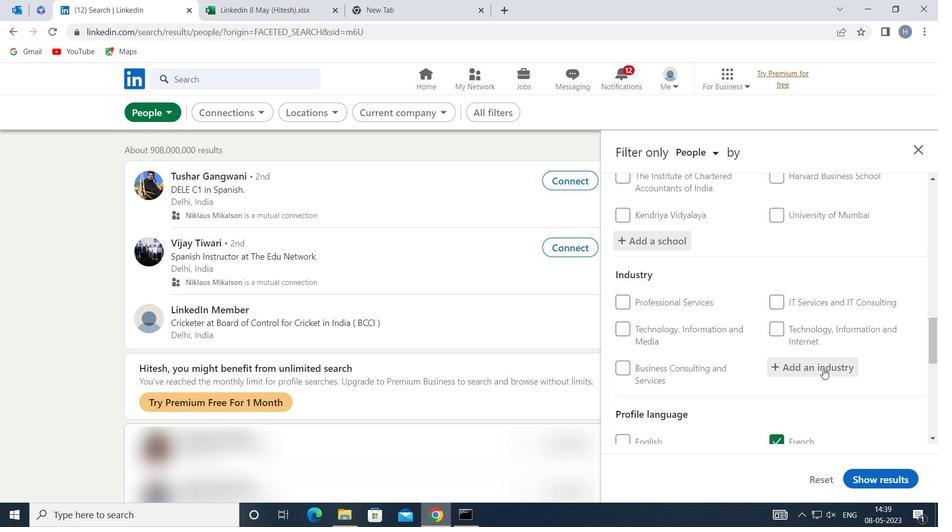 
Action: Mouse moved to (820, 369)
Screenshot: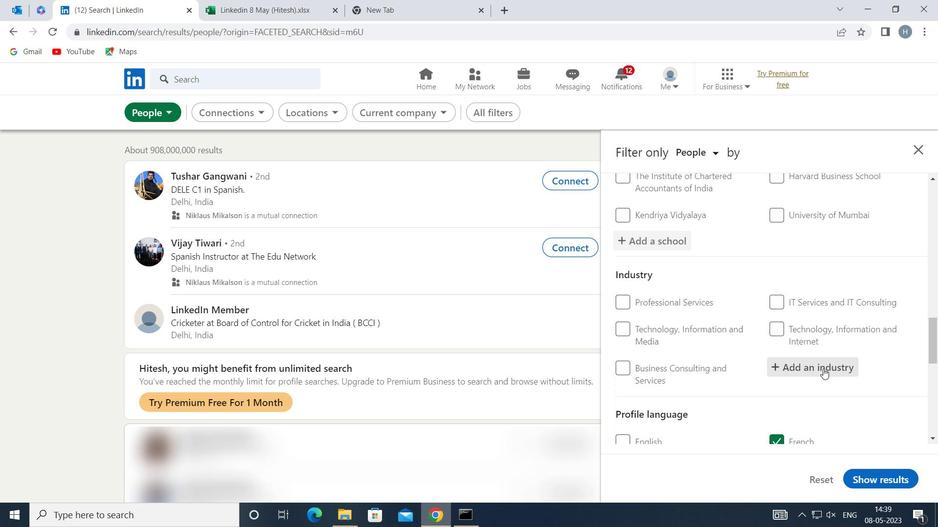 
Action: Key pressed <Key.shift>COMMUNICATIONS<Key.space><Key.shift>E
Screenshot: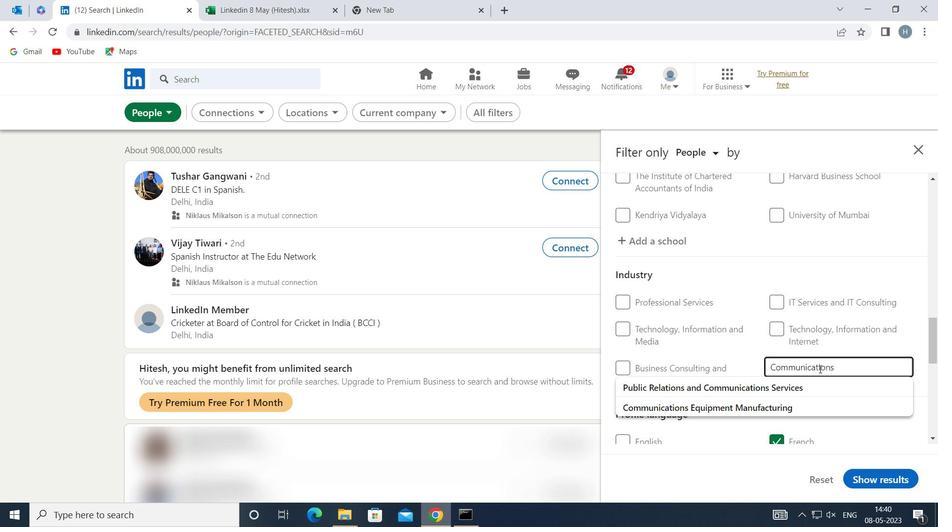 
Action: Mouse moved to (778, 388)
Screenshot: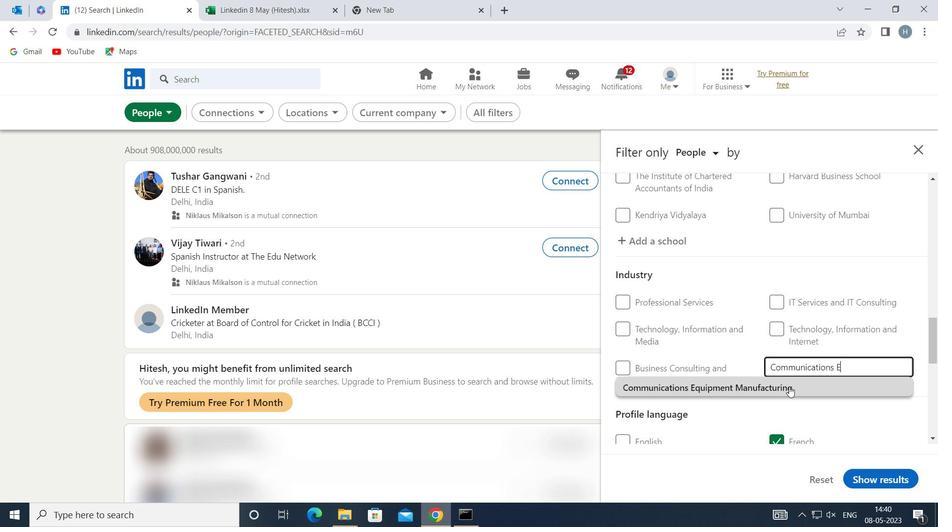 
Action: Mouse pressed left at (778, 388)
Screenshot: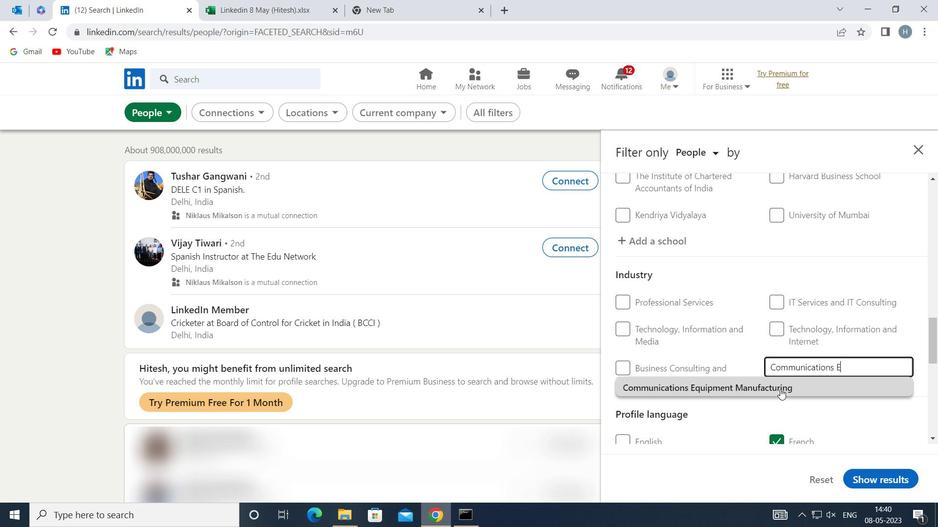 
Action: Mouse moved to (769, 378)
Screenshot: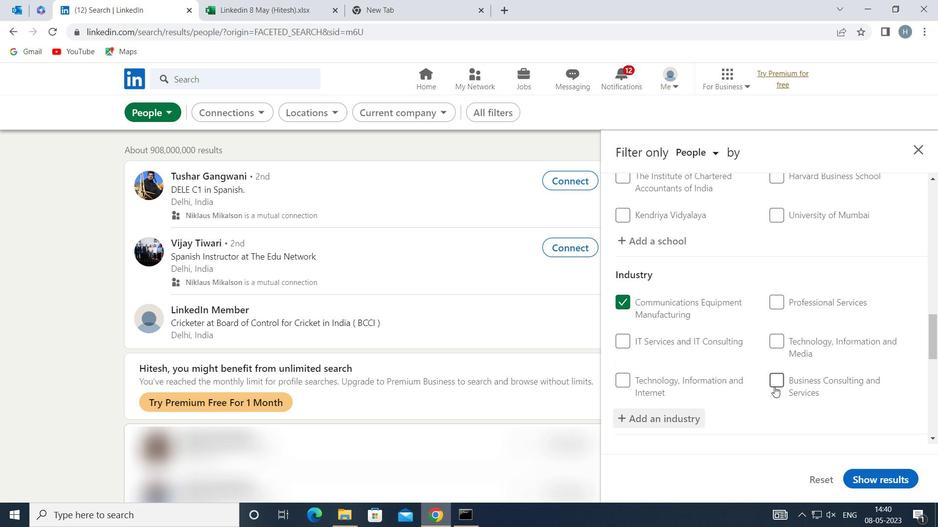 
Action: Mouse scrolled (769, 378) with delta (0, 0)
Screenshot: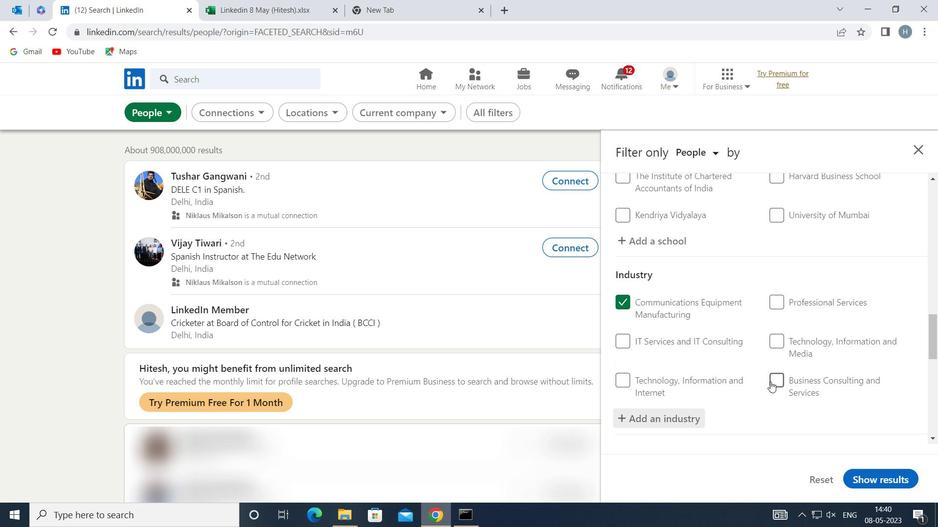 
Action: Mouse moved to (769, 363)
Screenshot: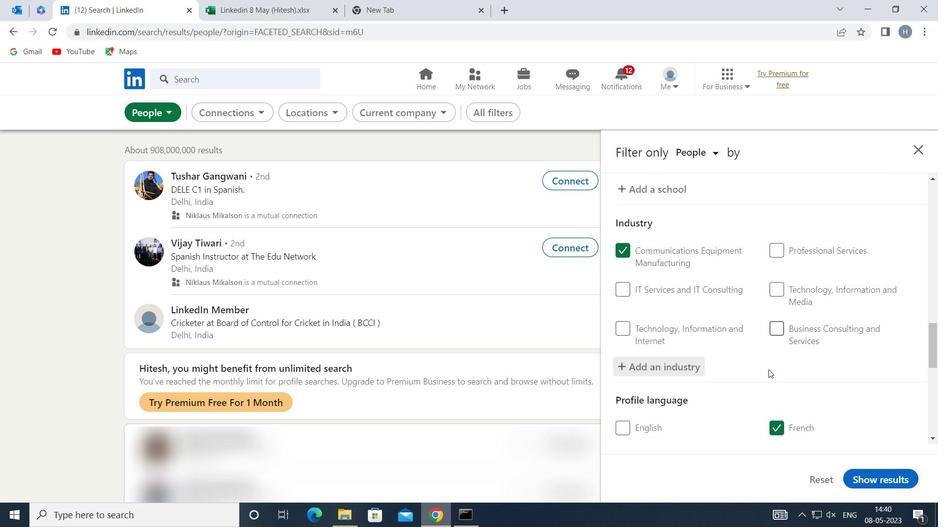 
Action: Mouse scrolled (769, 363) with delta (0, 0)
Screenshot: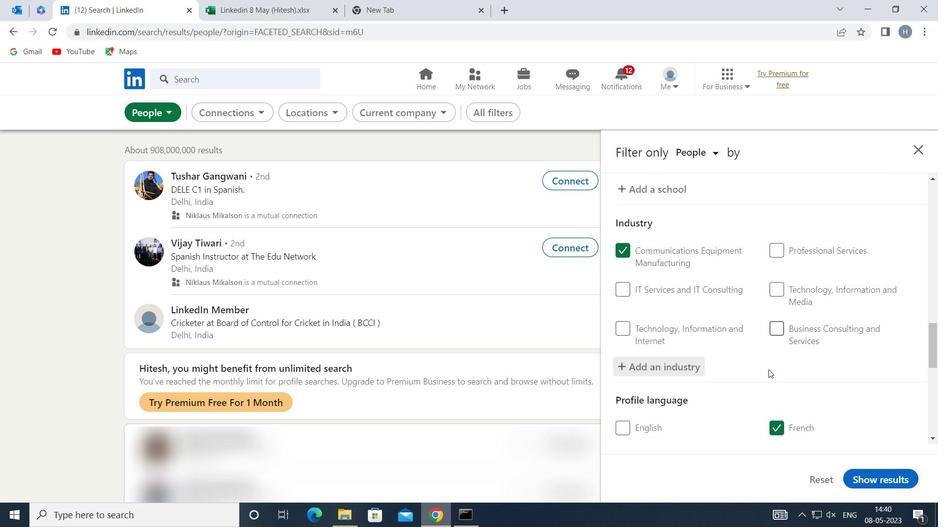 
Action: Mouse scrolled (769, 363) with delta (0, 0)
Screenshot: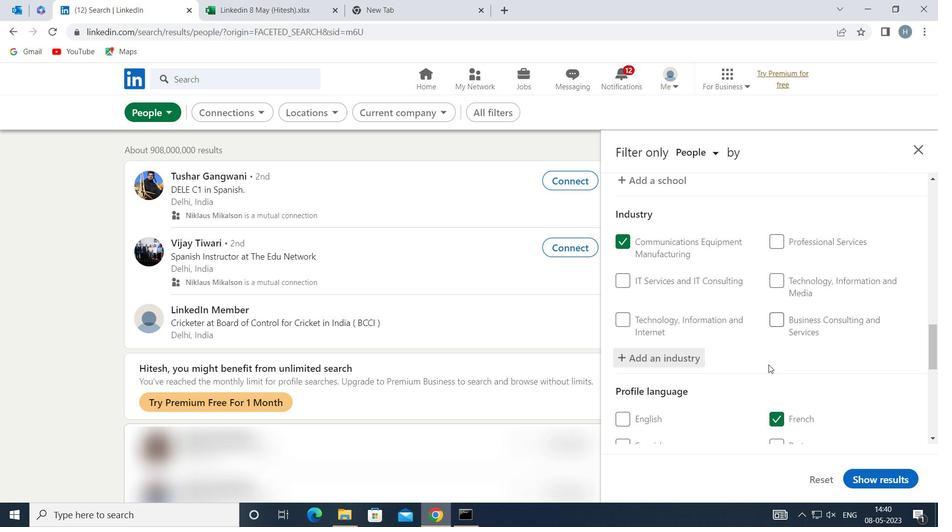 
Action: Mouse moved to (771, 363)
Screenshot: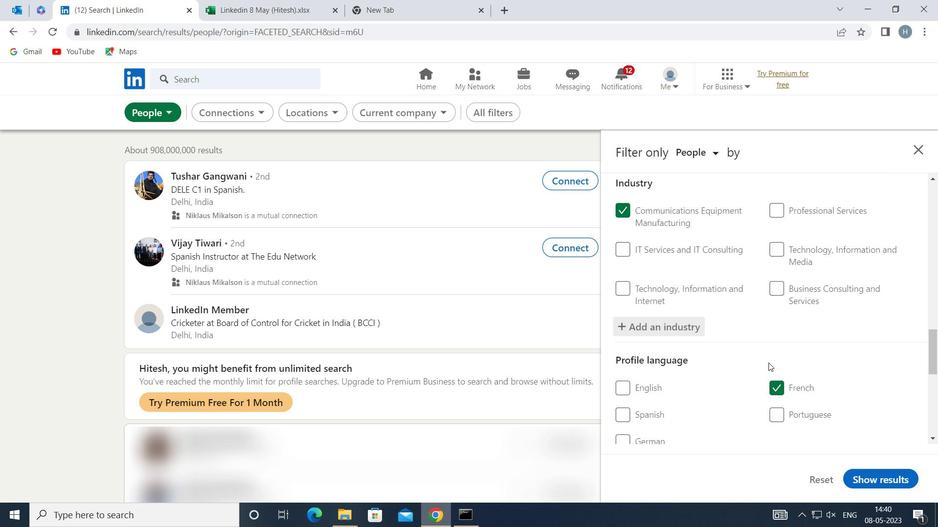 
Action: Mouse scrolled (771, 362) with delta (0, 0)
Screenshot: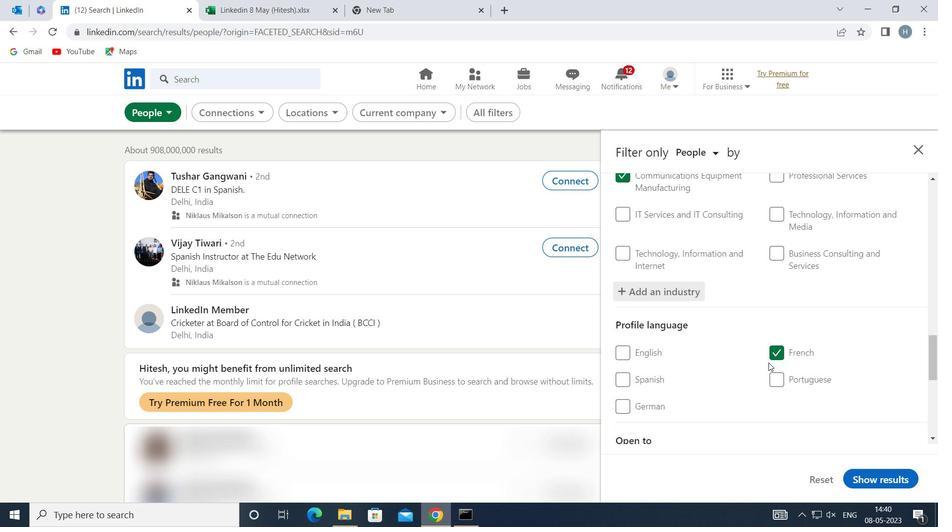 
Action: Mouse moved to (772, 362)
Screenshot: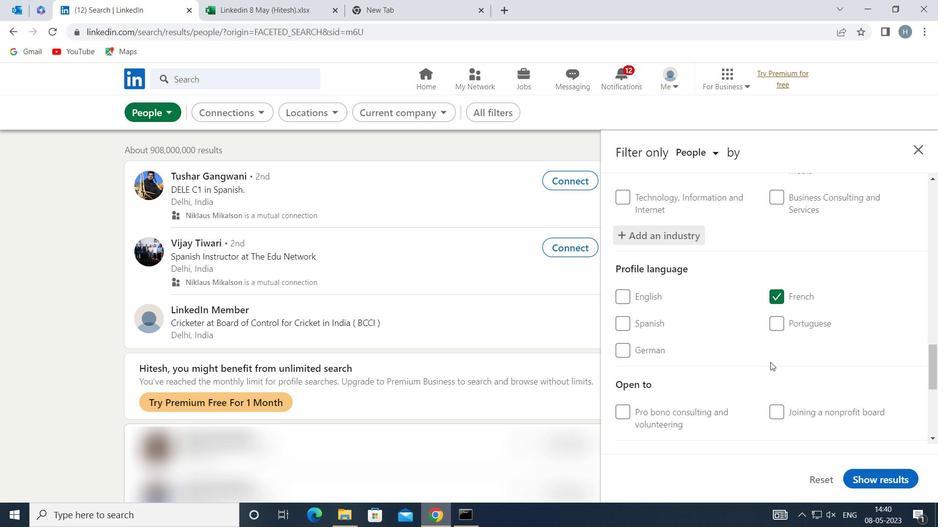 
Action: Mouse scrolled (772, 361) with delta (0, 0)
Screenshot: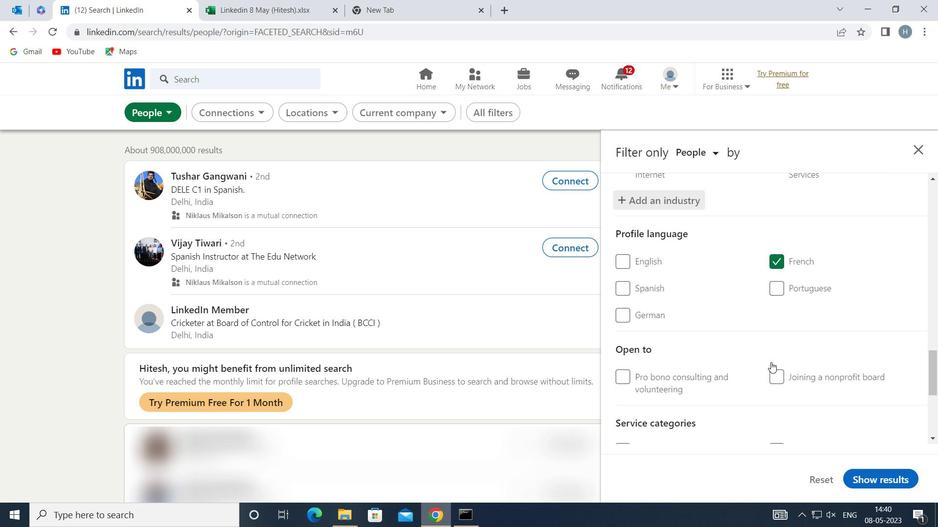 
Action: Mouse scrolled (772, 361) with delta (0, 0)
Screenshot: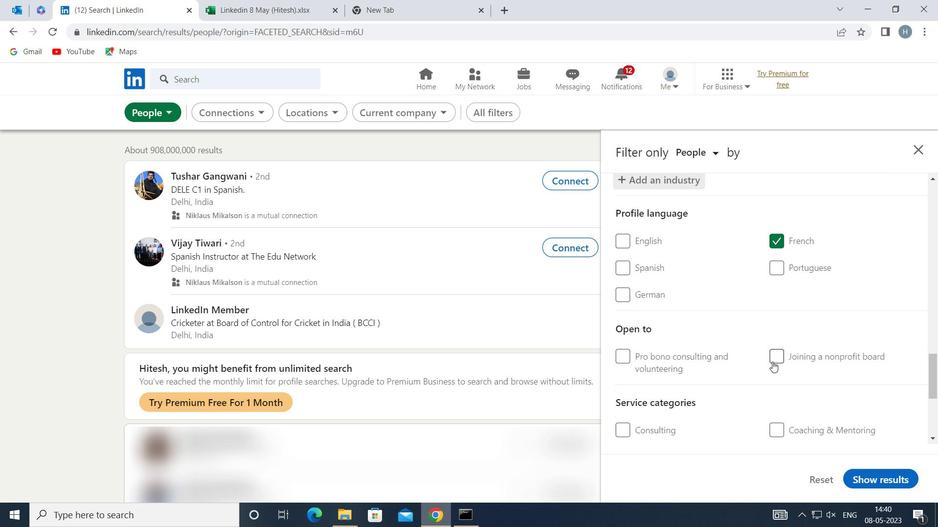 
Action: Mouse moved to (808, 356)
Screenshot: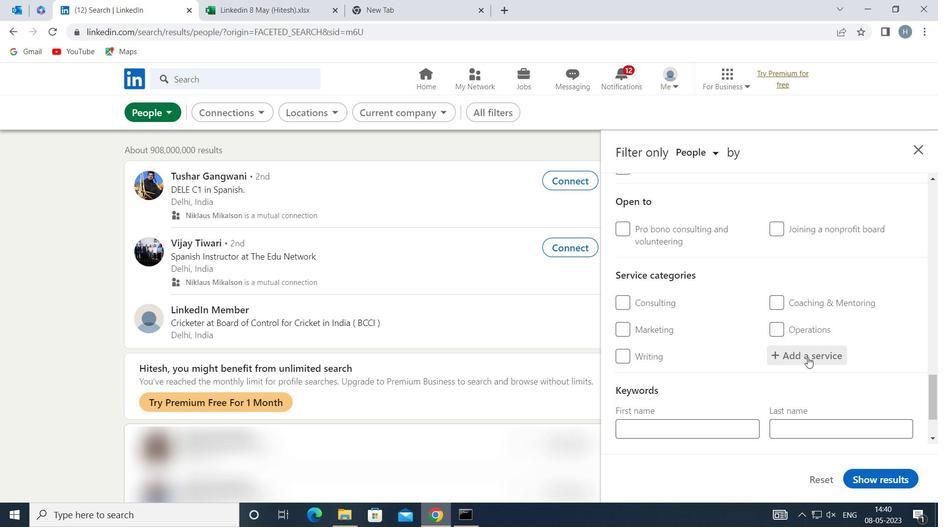 
Action: Mouse pressed left at (808, 356)
Screenshot: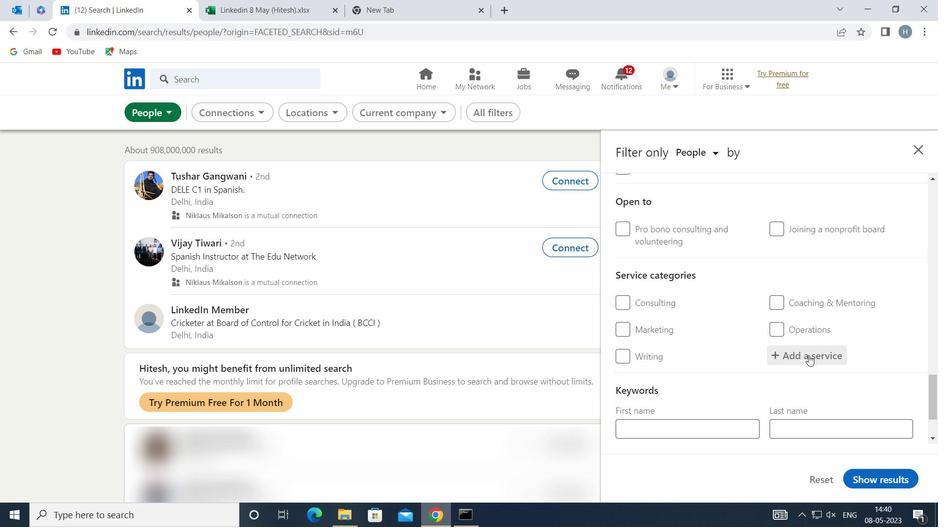 
Action: Key pressed <Key.shift>LIFE<Key.space><Key.shift><Key.shift><Key.shift><Key.shift><Key.shift>INSURA
Screenshot: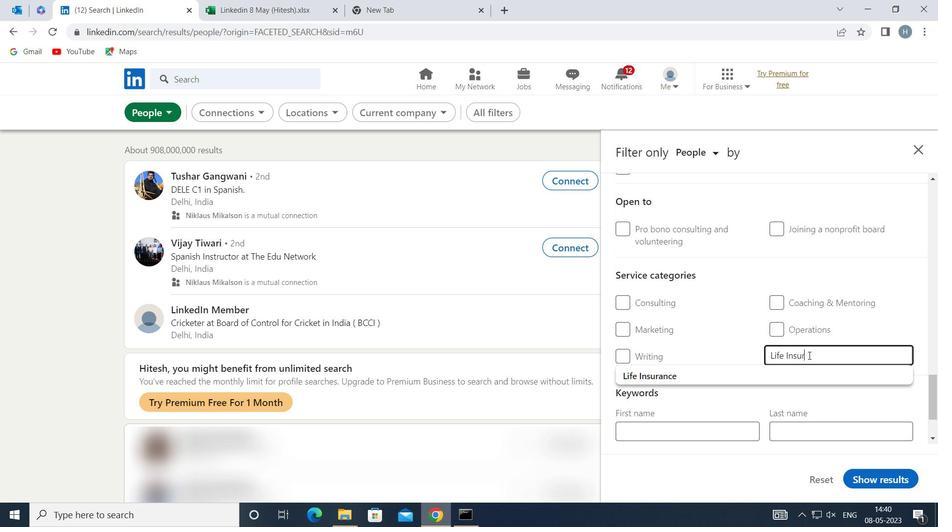 
Action: Mouse moved to (750, 373)
Screenshot: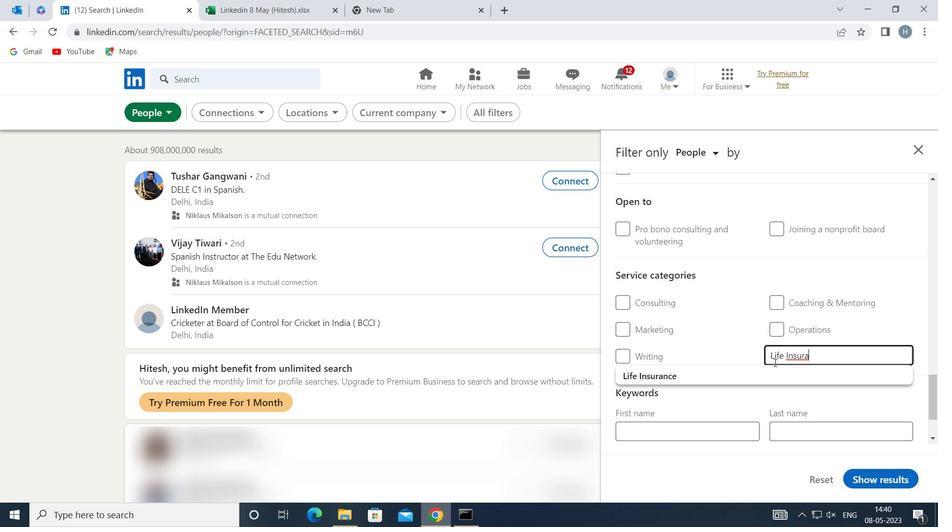 
Action: Mouse pressed left at (750, 373)
Screenshot: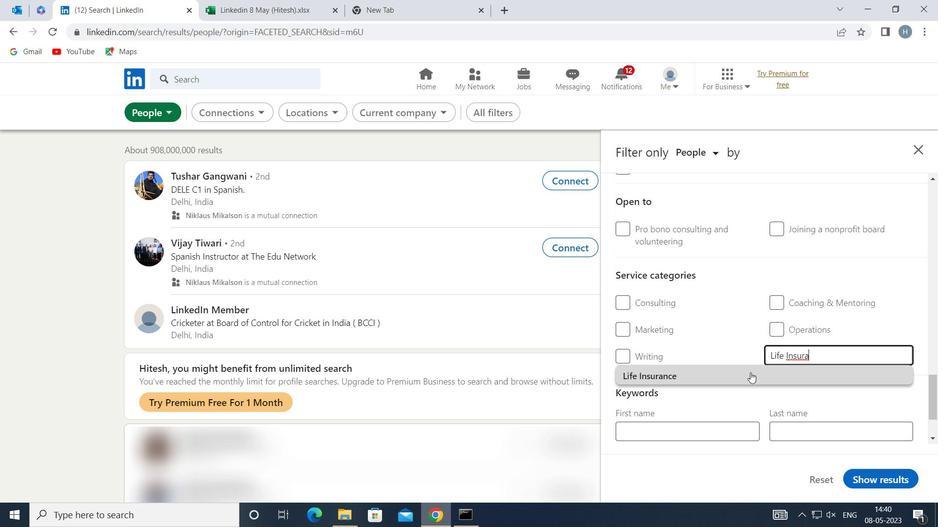 
Action: Mouse scrolled (750, 372) with delta (0, 0)
Screenshot: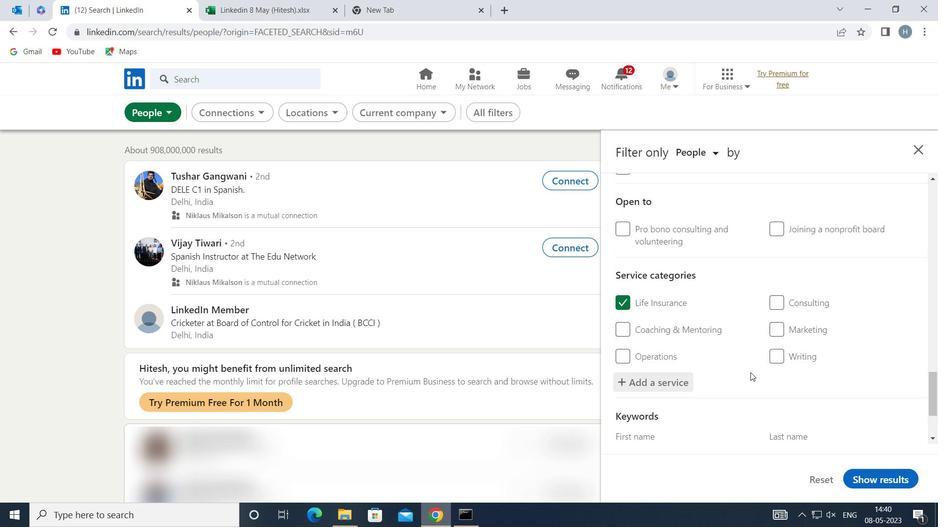 
Action: Mouse scrolled (750, 372) with delta (0, 0)
Screenshot: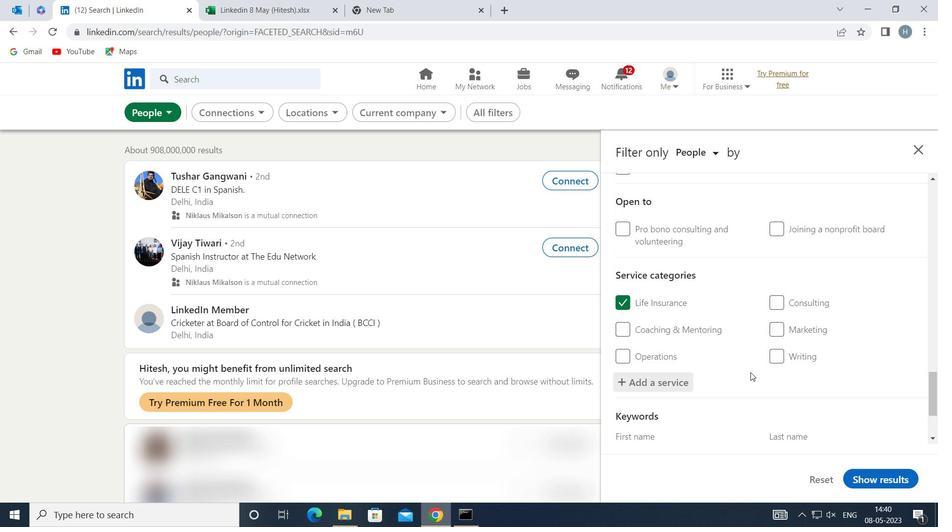 
Action: Mouse scrolled (750, 372) with delta (0, 0)
Screenshot: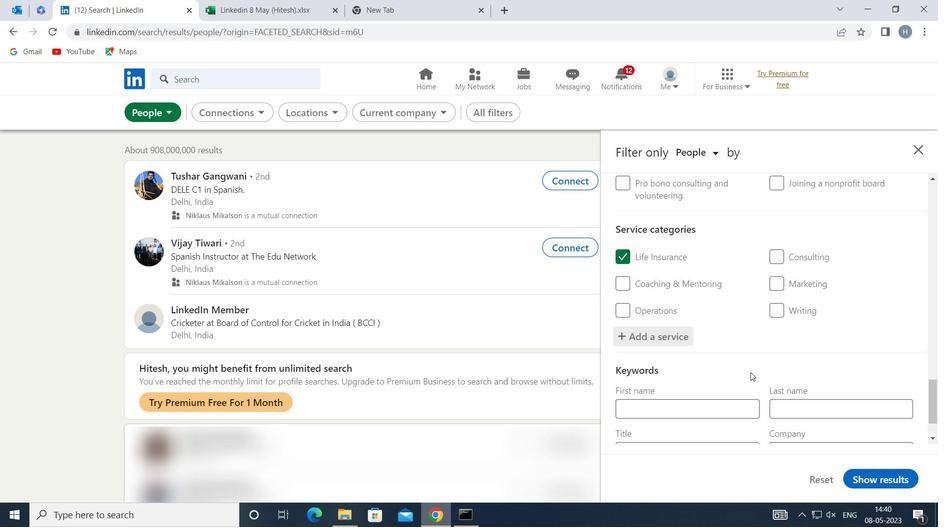 
Action: Mouse scrolled (750, 372) with delta (0, 0)
Screenshot: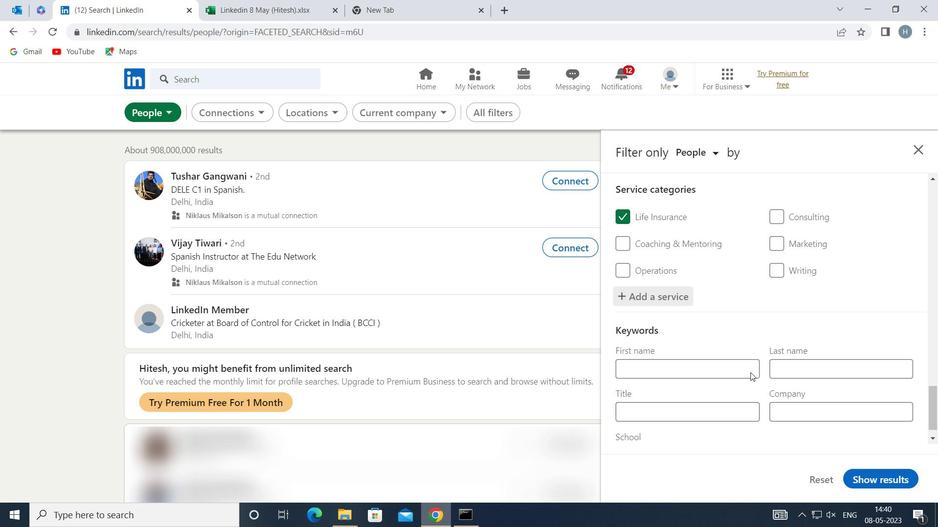 
Action: Mouse moved to (733, 387)
Screenshot: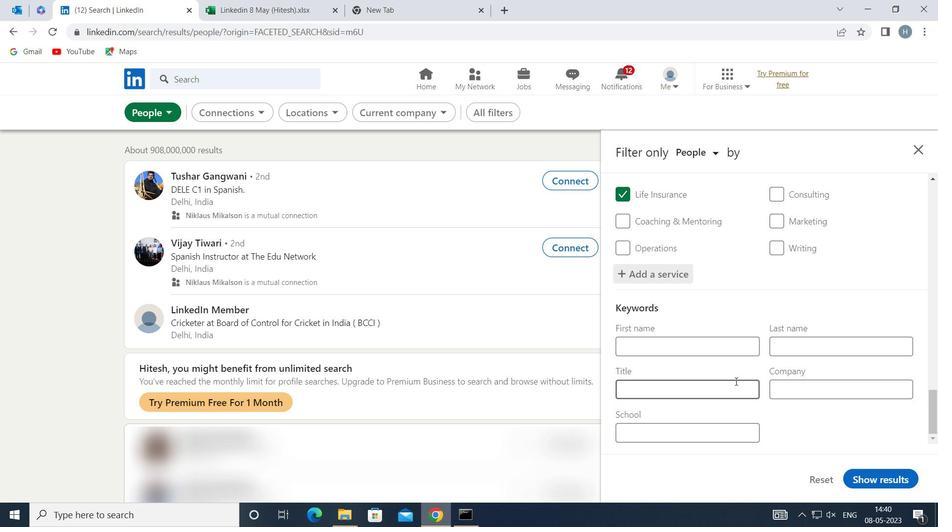 
Action: Mouse pressed left at (733, 387)
Screenshot: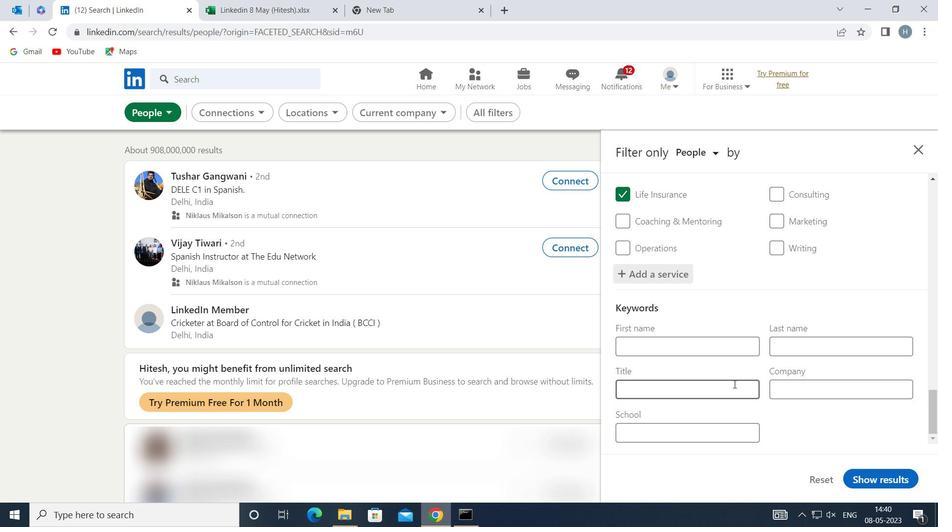 
Action: Key pressed <Key.shift>BOOKKEEPER
Screenshot: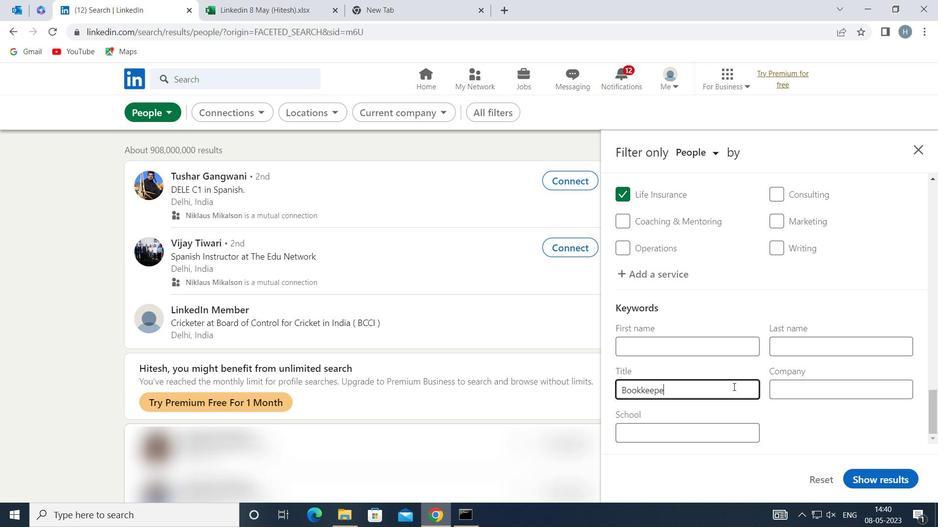 
Action: Mouse moved to (888, 477)
Screenshot: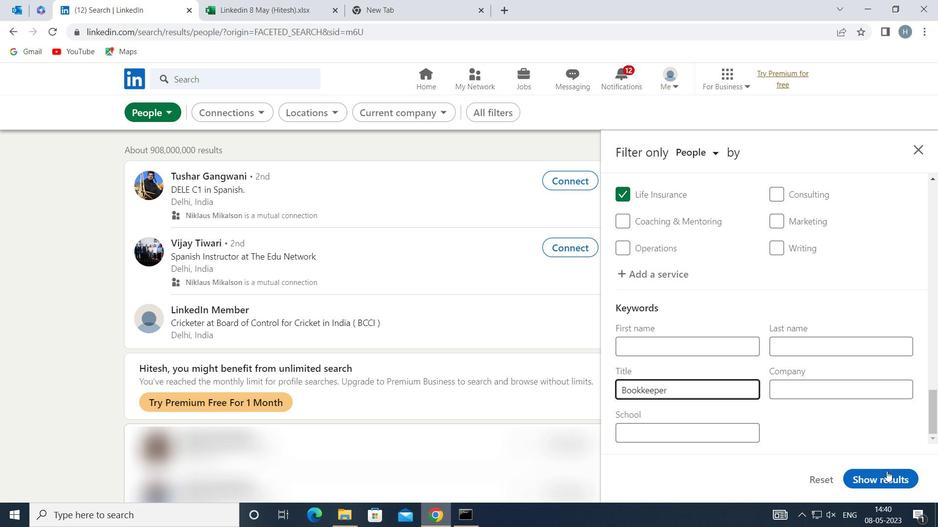 
Action: Mouse pressed left at (888, 477)
Screenshot: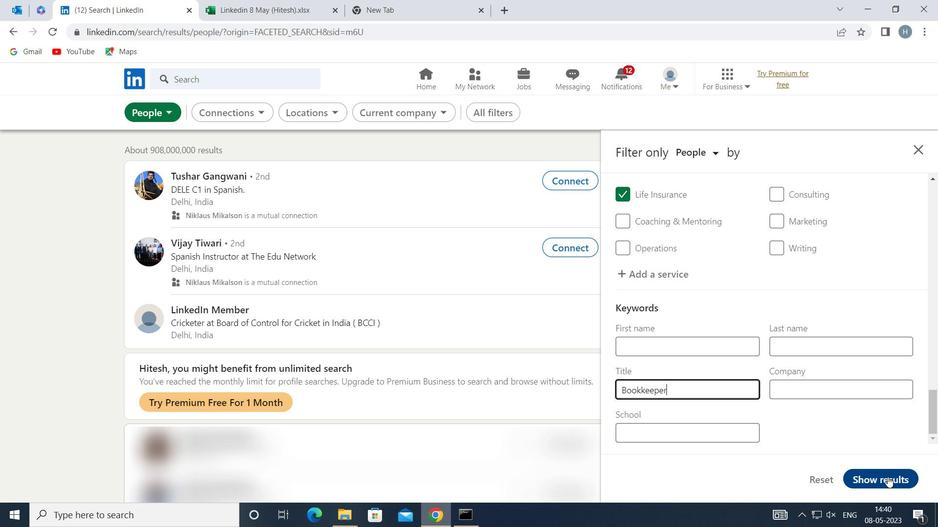 
Action: Mouse moved to (706, 334)
Screenshot: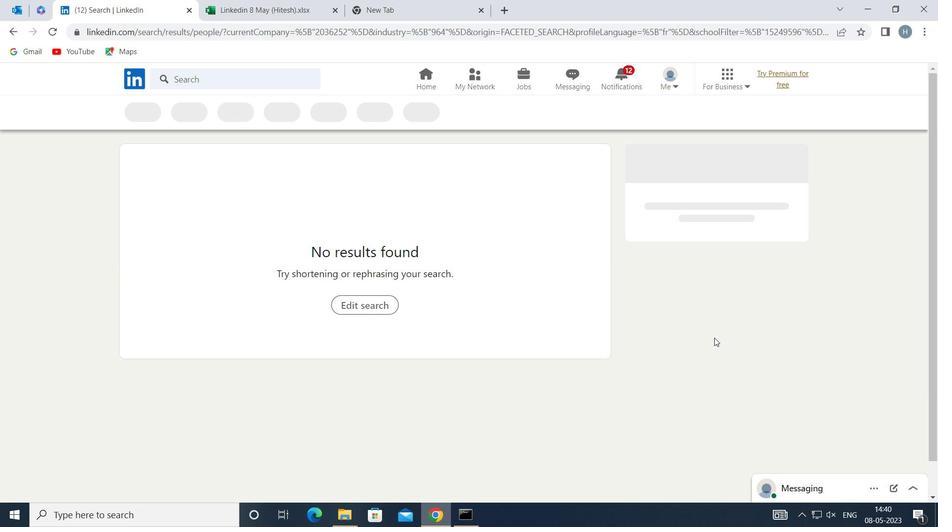 
